 Task: Search round trip flight ticket for 5 adults, 1 child, 2 infants in seat and 1 infant on lap in business from Portland: Portland International Jetport to Laramie: Laramie Regional Airport on 5-3-2023 and return on 5-3-2023. Choice of flights is Frontier. Number of bags: 1 carry on bag. Price is upto 96000. Outbound departure time preference is 10:45. Return departure time preference is 16:00.
Action: Mouse moved to (248, 319)
Screenshot: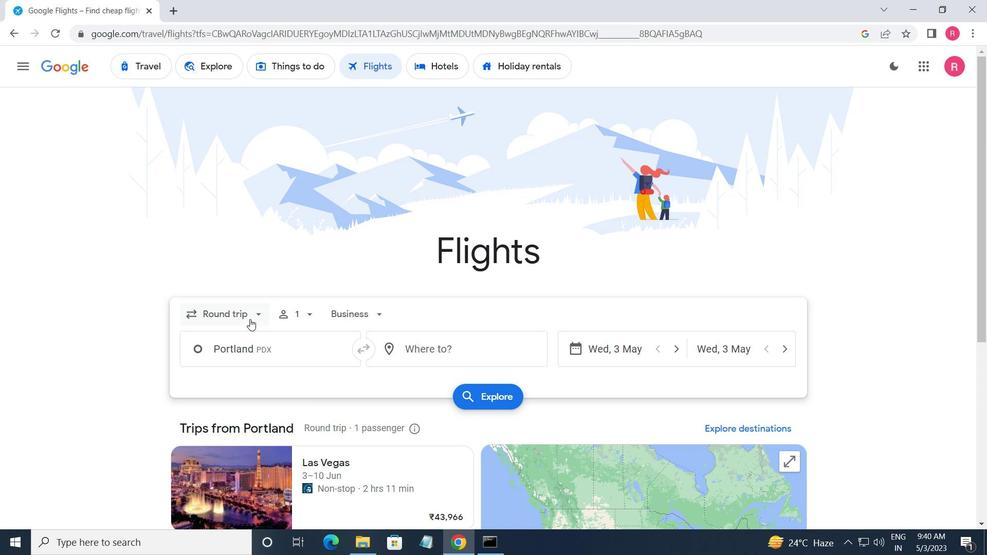 
Action: Mouse pressed left at (248, 319)
Screenshot: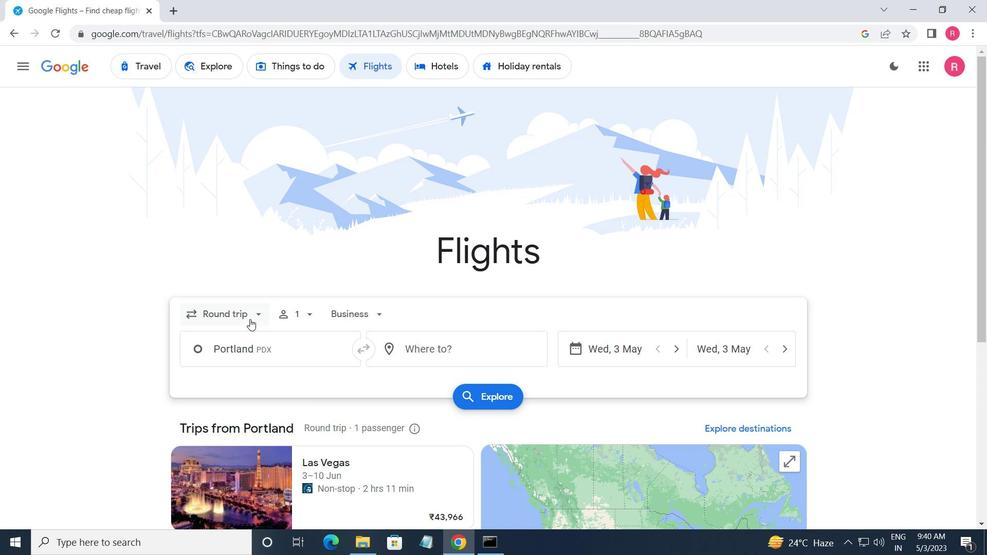 
Action: Mouse moved to (244, 345)
Screenshot: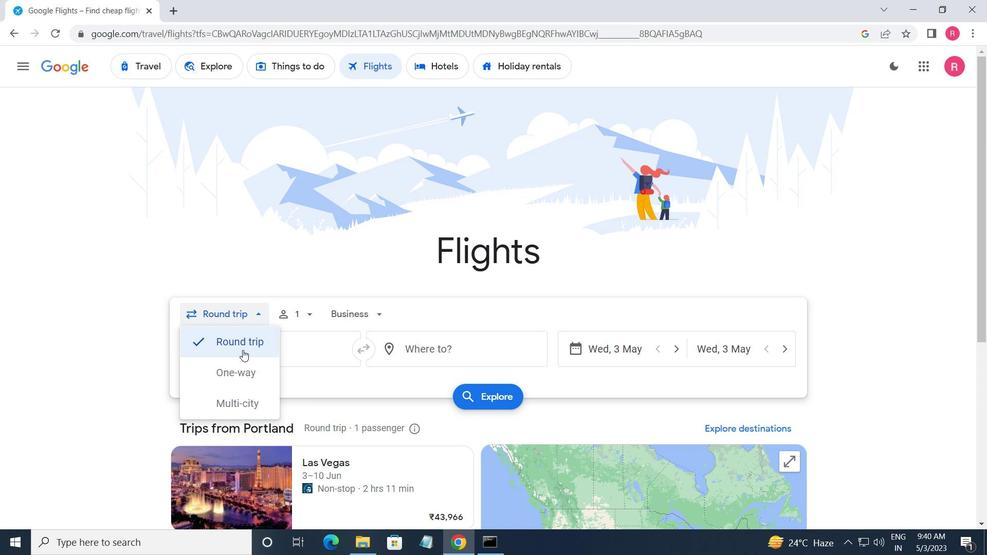 
Action: Mouse pressed left at (244, 345)
Screenshot: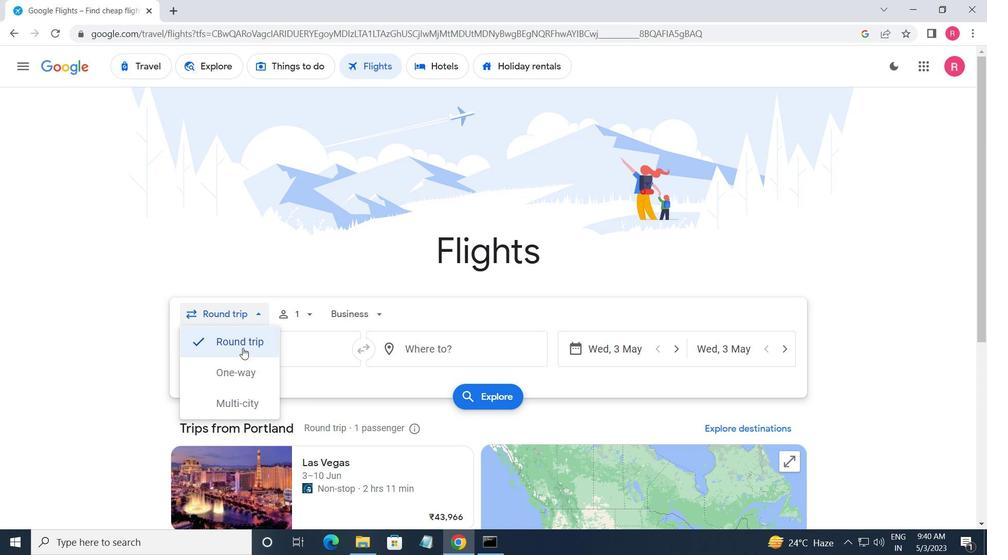 
Action: Mouse moved to (296, 310)
Screenshot: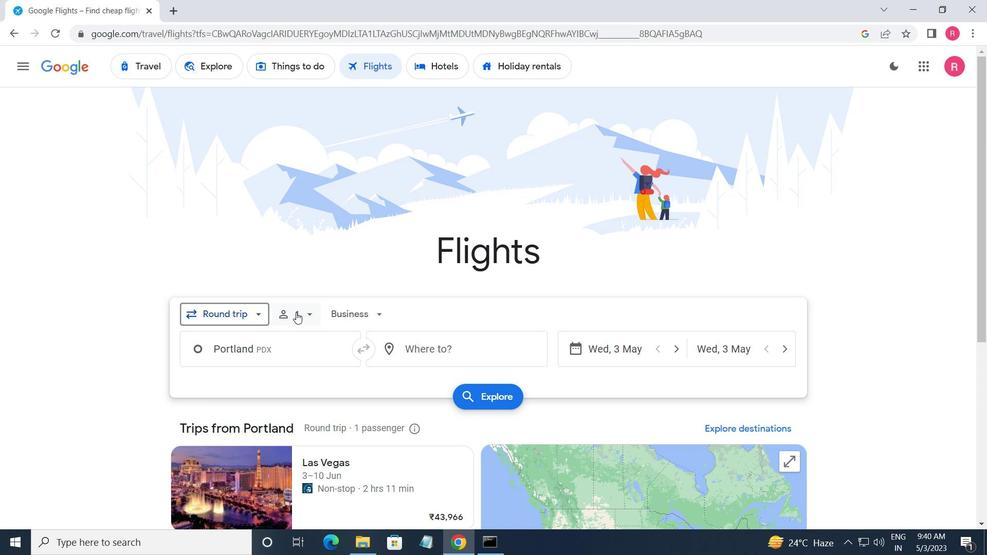 
Action: Mouse pressed left at (296, 310)
Screenshot: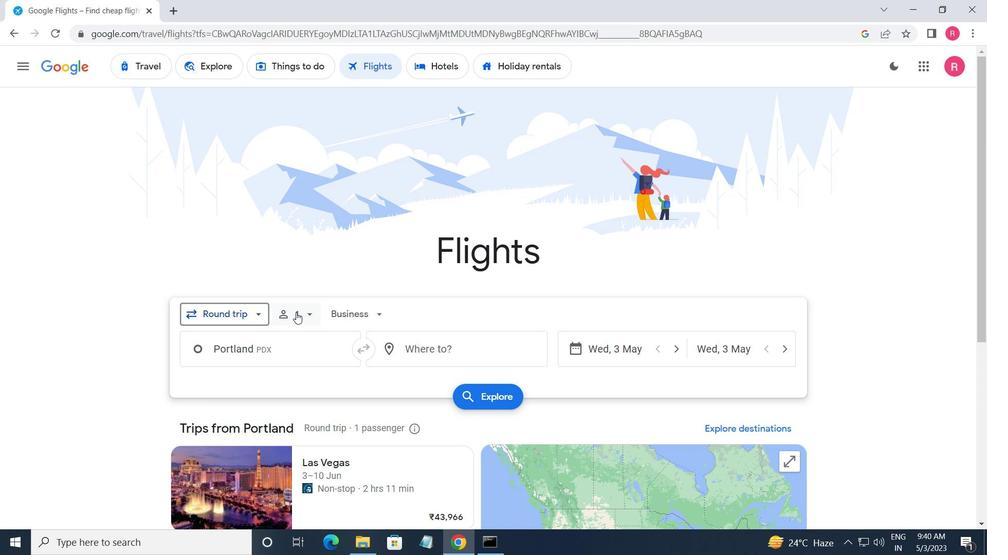 
Action: Mouse moved to (412, 354)
Screenshot: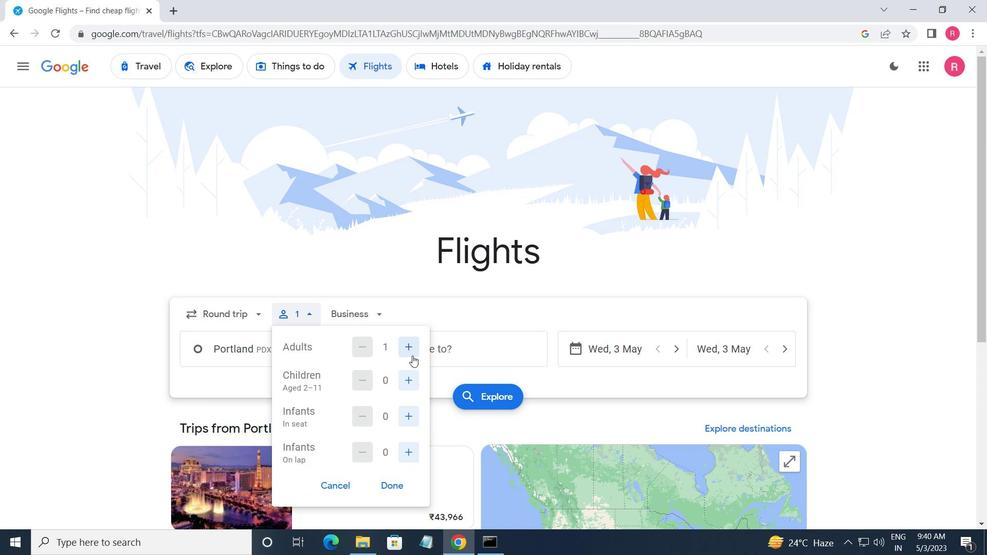 
Action: Mouse pressed left at (412, 354)
Screenshot: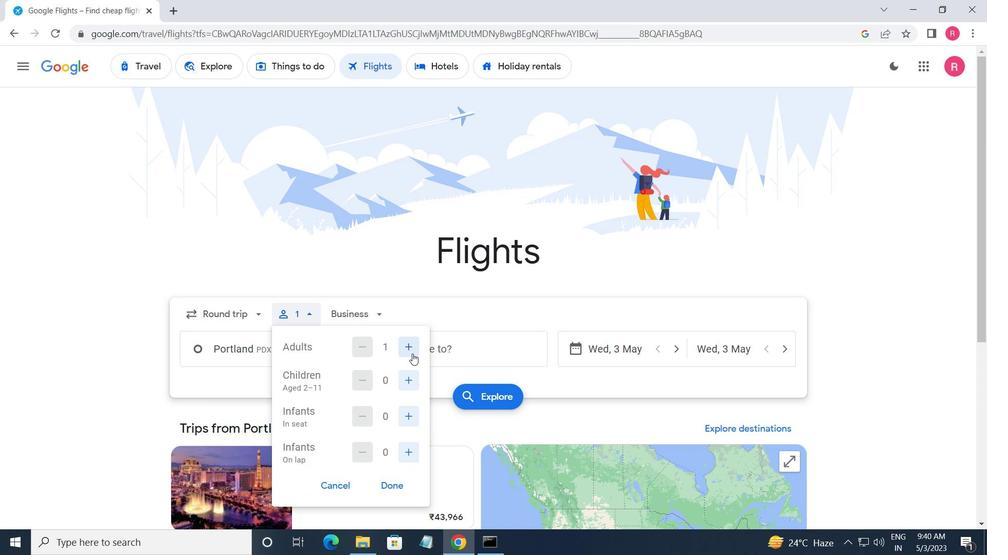 
Action: Mouse pressed left at (412, 354)
Screenshot: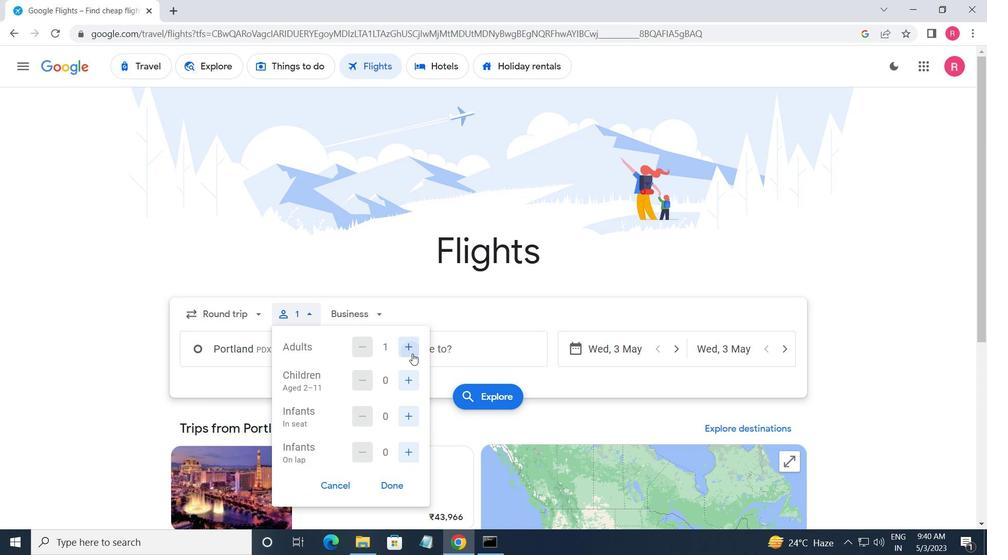
Action: Mouse pressed left at (412, 354)
Screenshot: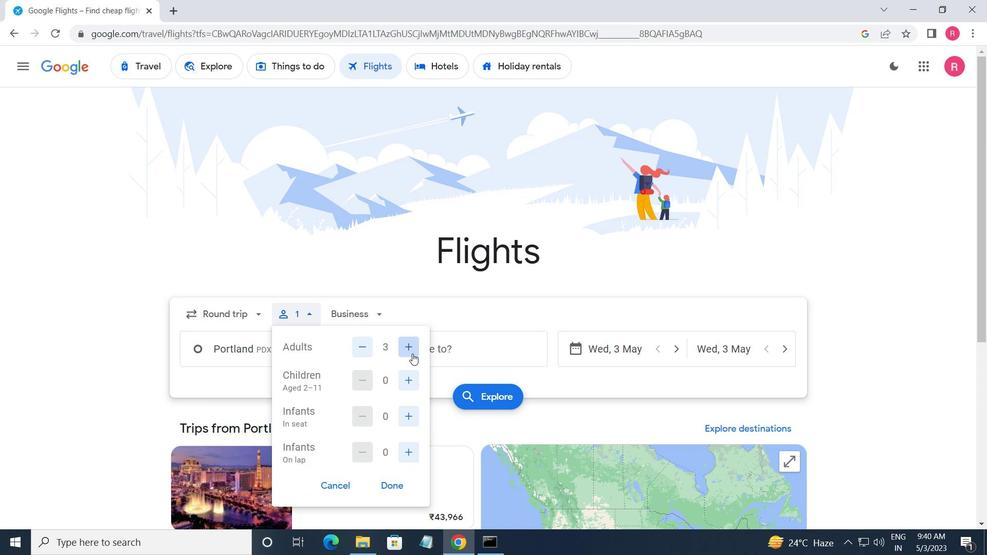 
Action: Mouse pressed left at (412, 354)
Screenshot: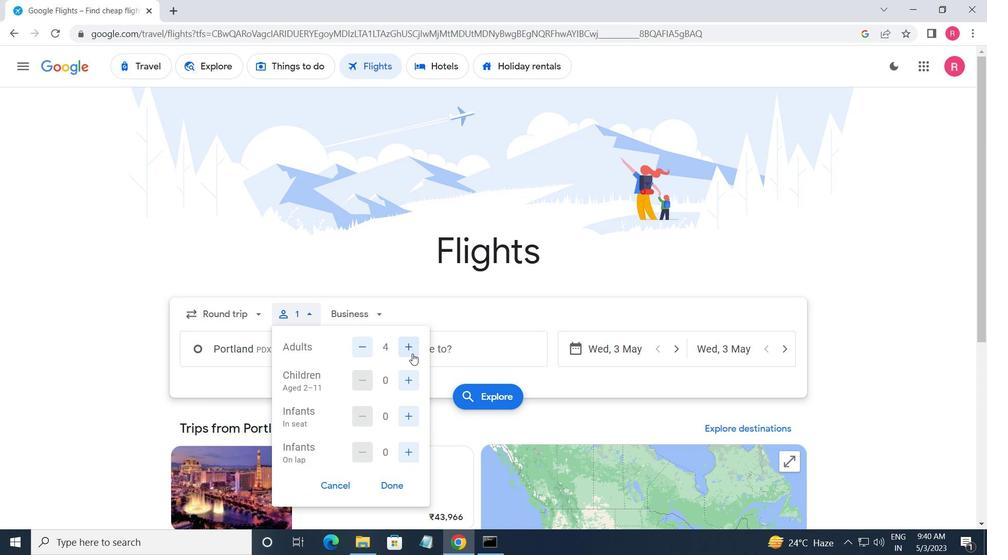 
Action: Mouse moved to (411, 388)
Screenshot: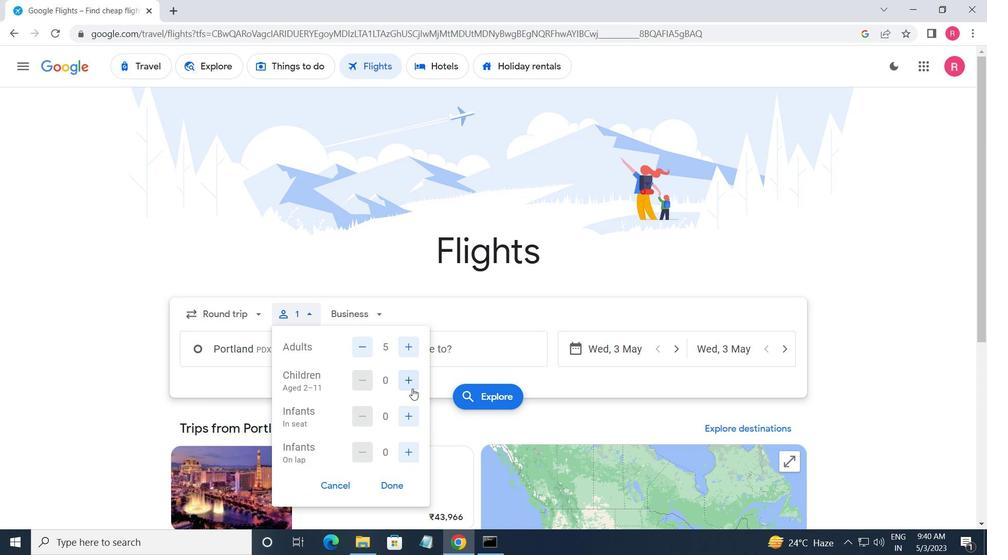 
Action: Mouse pressed left at (411, 388)
Screenshot: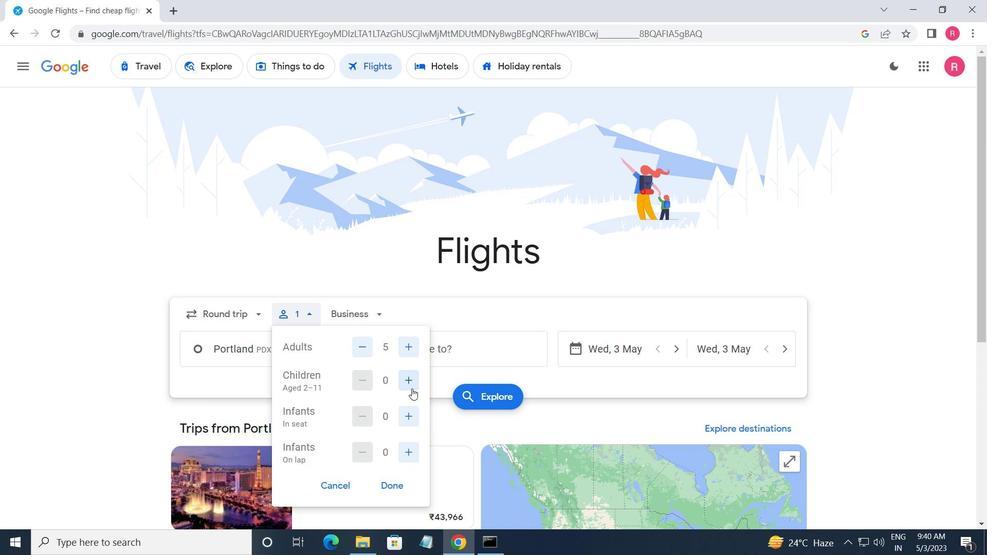 
Action: Mouse moved to (412, 415)
Screenshot: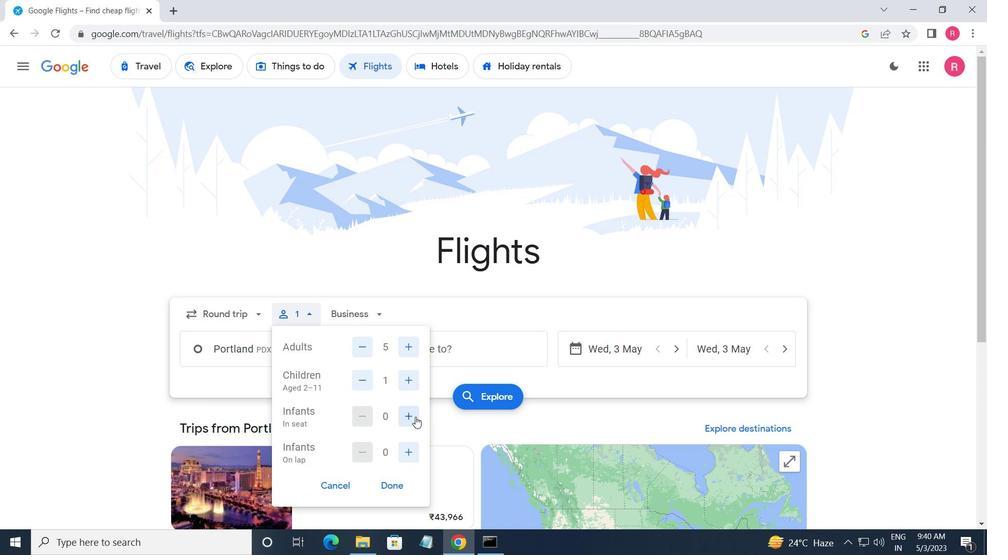 
Action: Mouse pressed left at (412, 415)
Screenshot: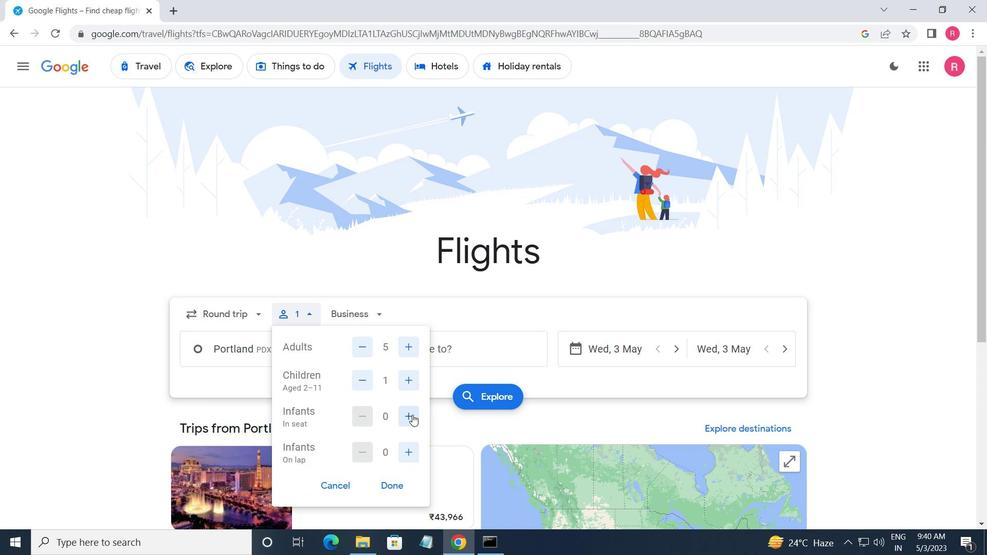 
Action: Mouse pressed left at (412, 415)
Screenshot: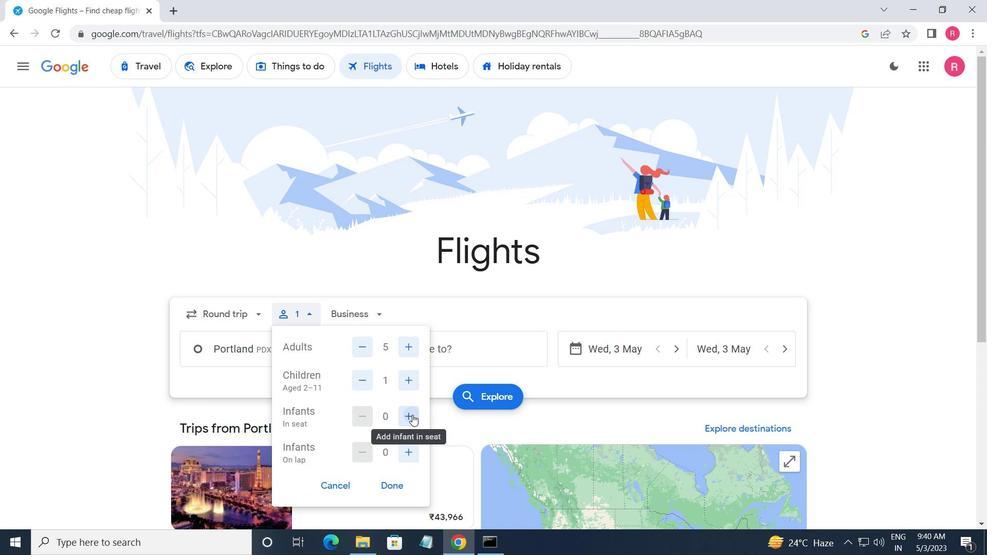 
Action: Mouse moved to (407, 454)
Screenshot: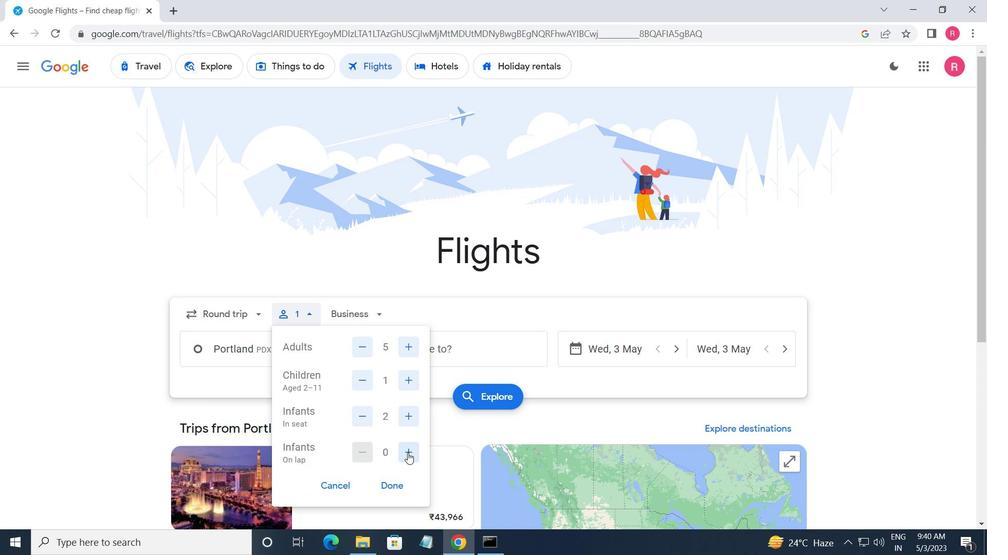 
Action: Mouse pressed left at (407, 454)
Screenshot: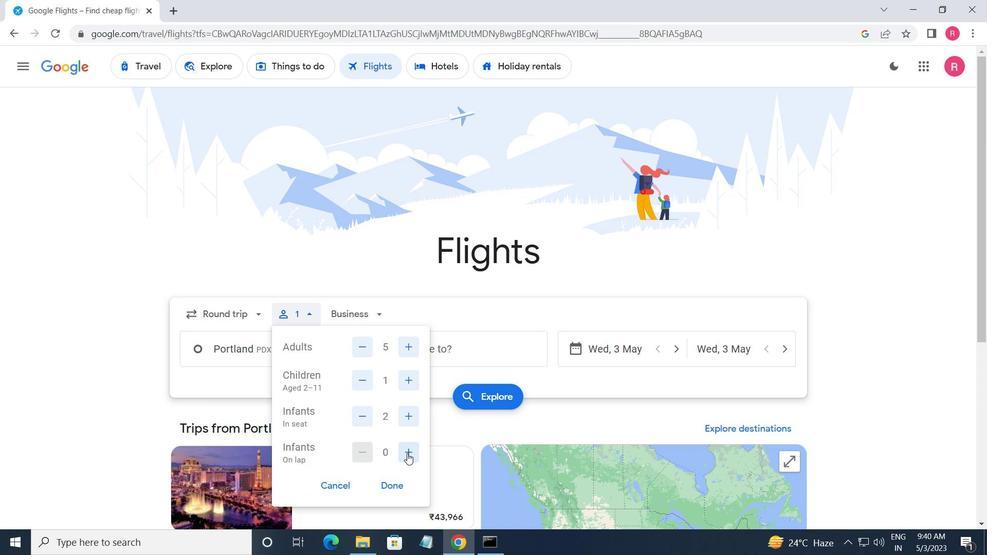 
Action: Mouse moved to (396, 489)
Screenshot: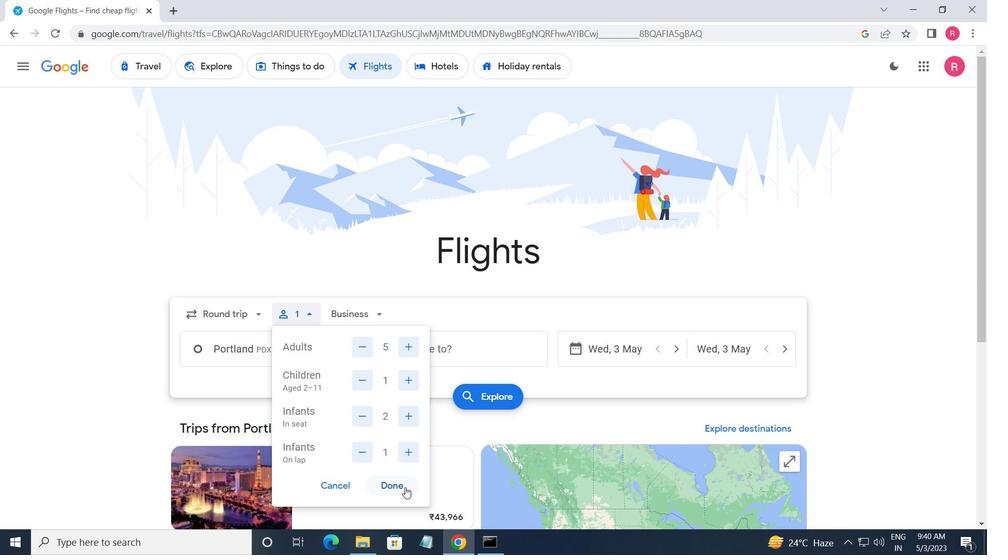 
Action: Mouse pressed left at (396, 489)
Screenshot: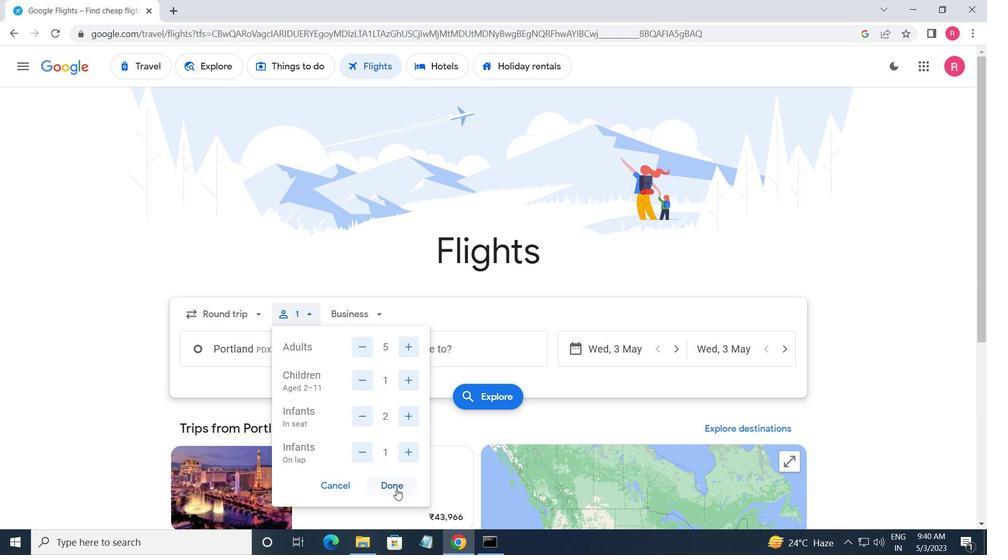
Action: Mouse moved to (351, 311)
Screenshot: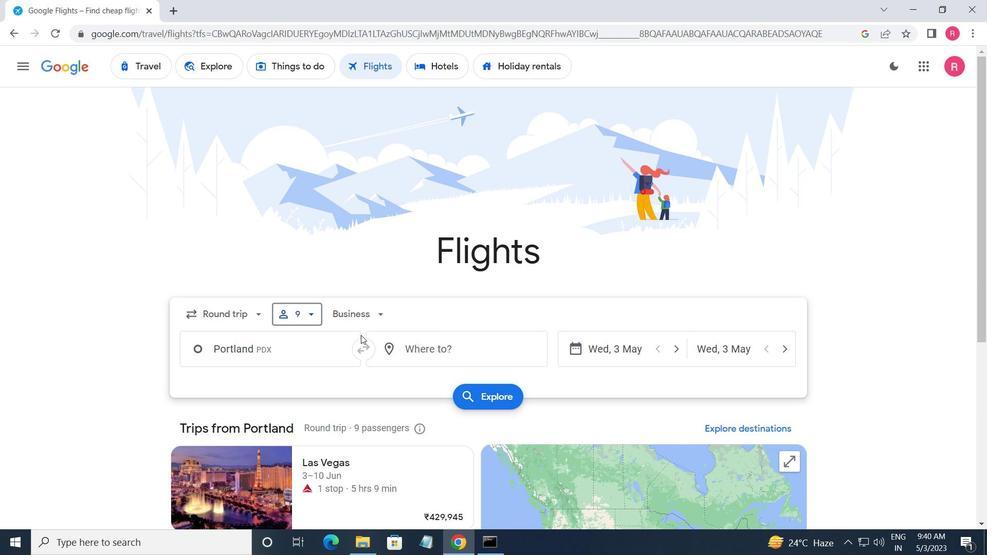 
Action: Mouse pressed left at (351, 311)
Screenshot: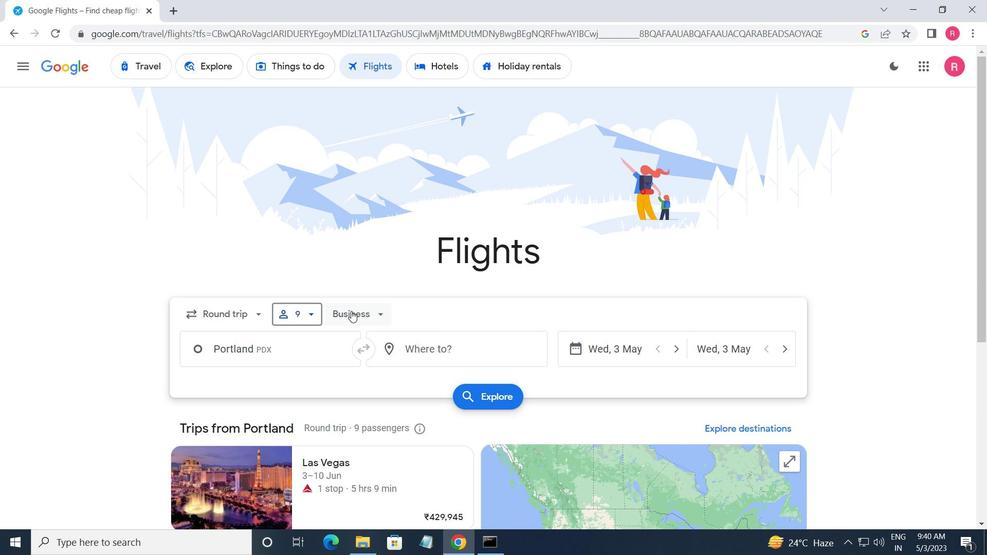 
Action: Mouse moved to (378, 402)
Screenshot: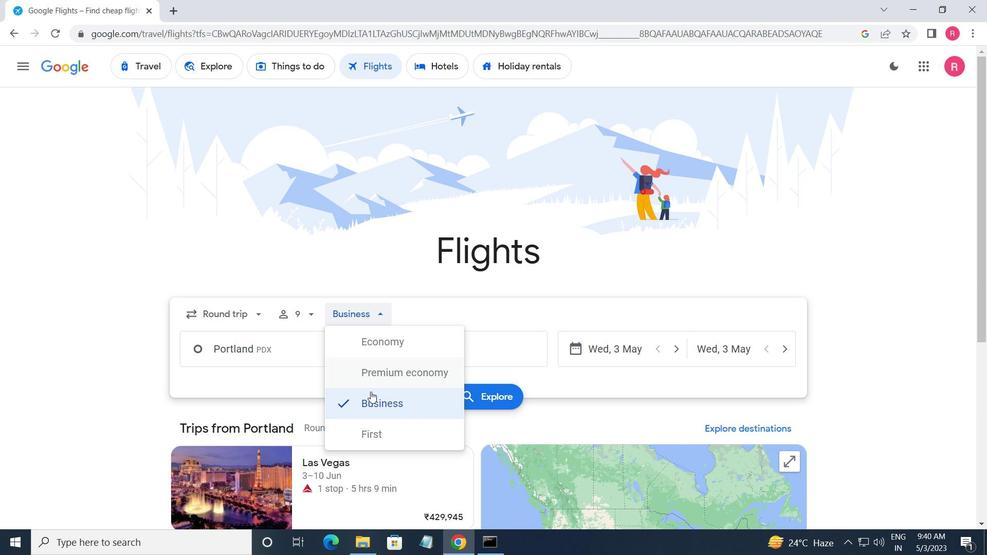 
Action: Mouse pressed left at (378, 402)
Screenshot: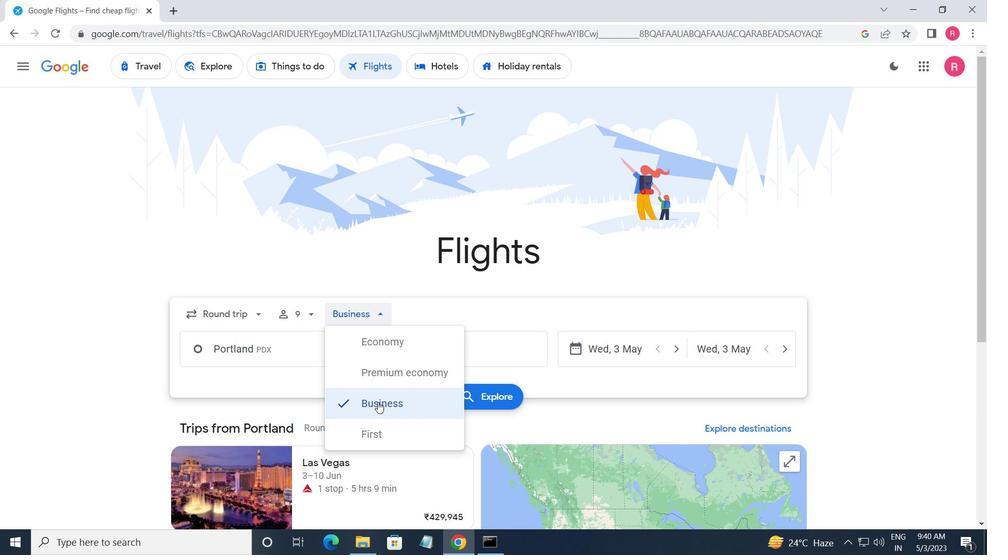 
Action: Mouse moved to (275, 341)
Screenshot: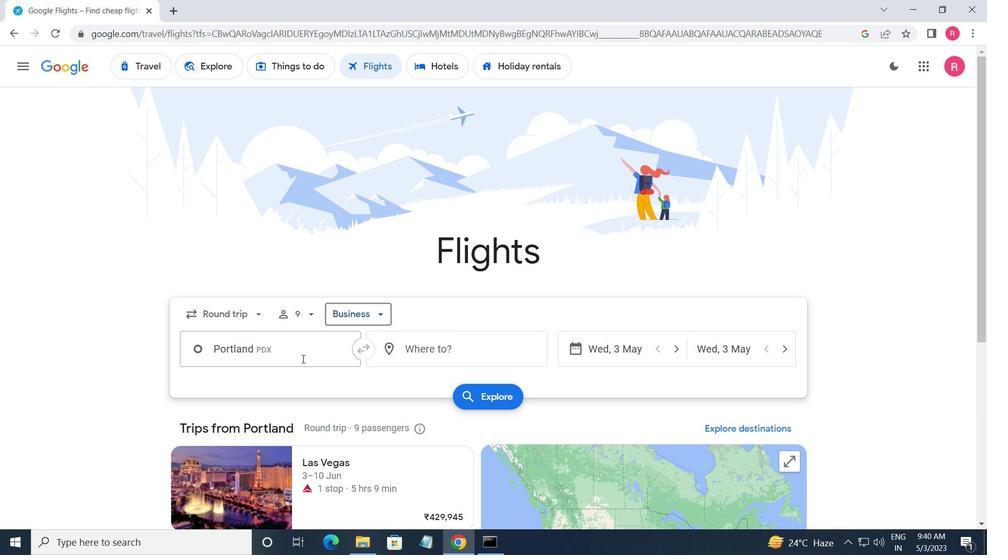 
Action: Mouse pressed left at (275, 341)
Screenshot: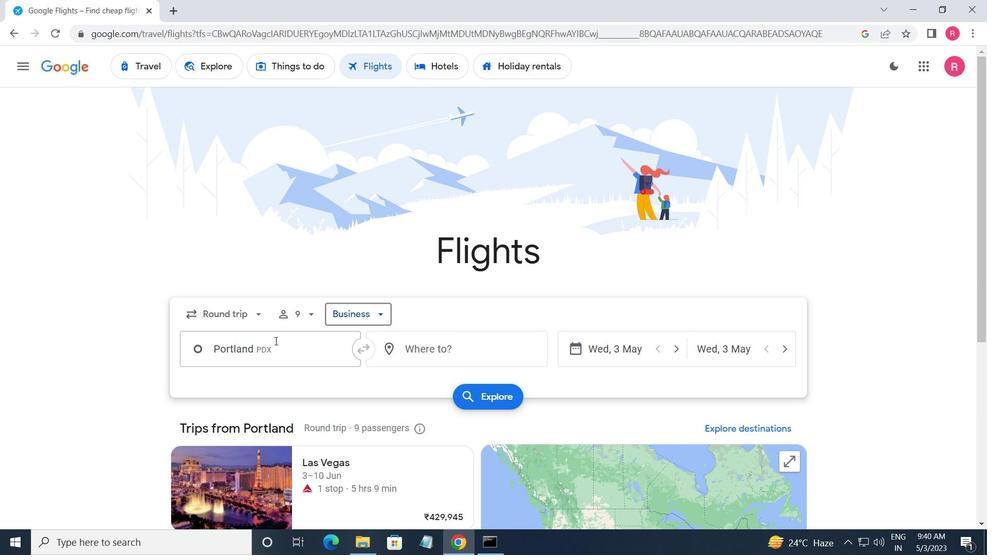 
Action: Mouse moved to (294, 427)
Screenshot: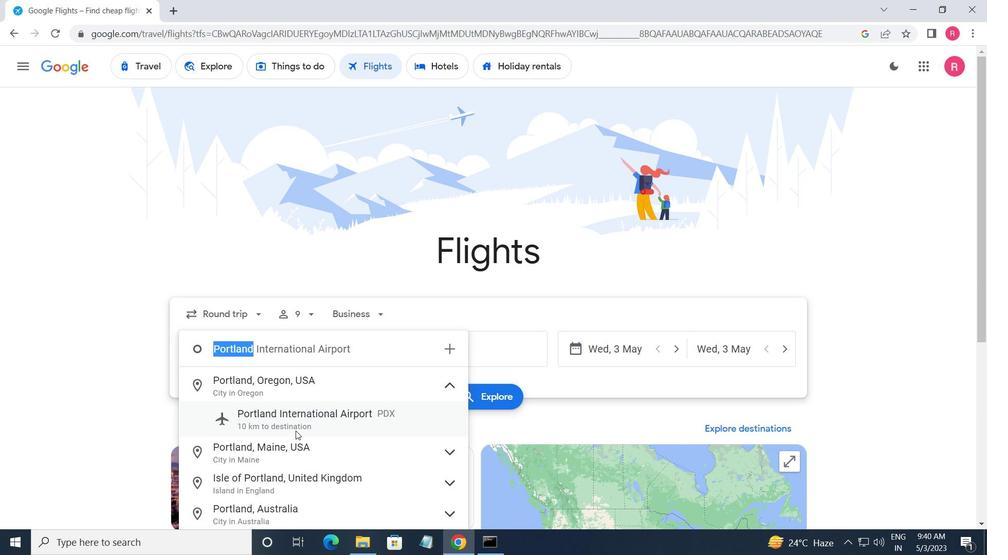 
Action: Mouse pressed left at (294, 427)
Screenshot: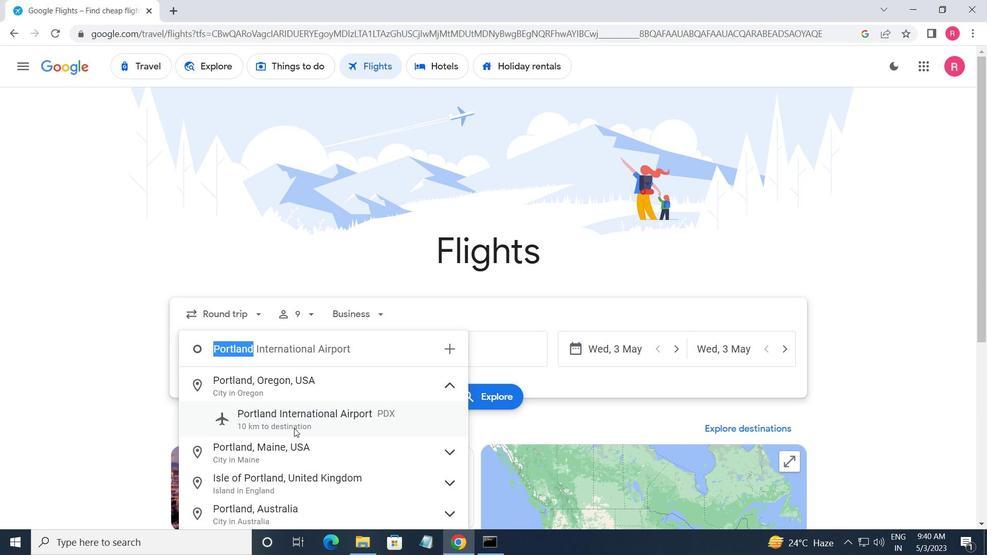
Action: Mouse moved to (413, 351)
Screenshot: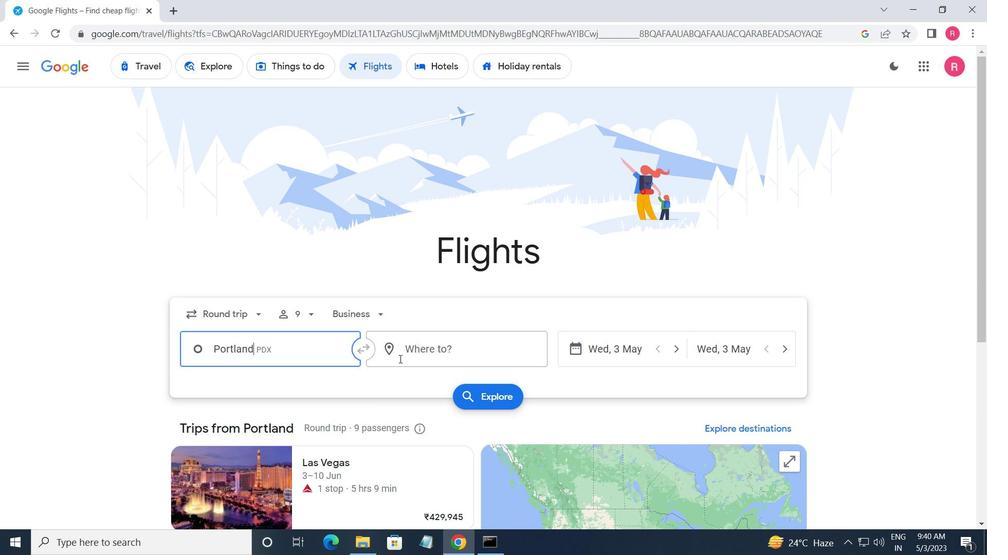 
Action: Mouse pressed left at (413, 351)
Screenshot: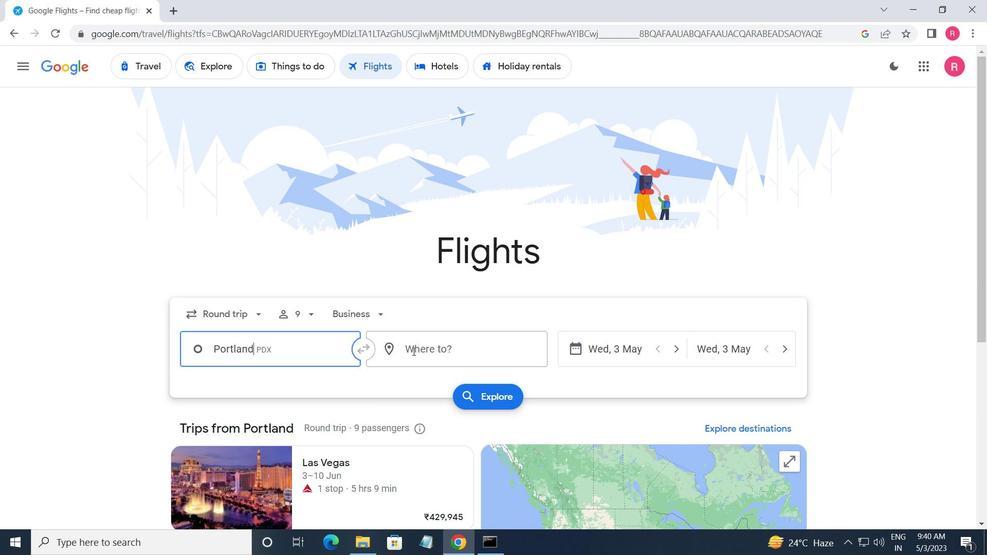 
Action: Mouse moved to (437, 419)
Screenshot: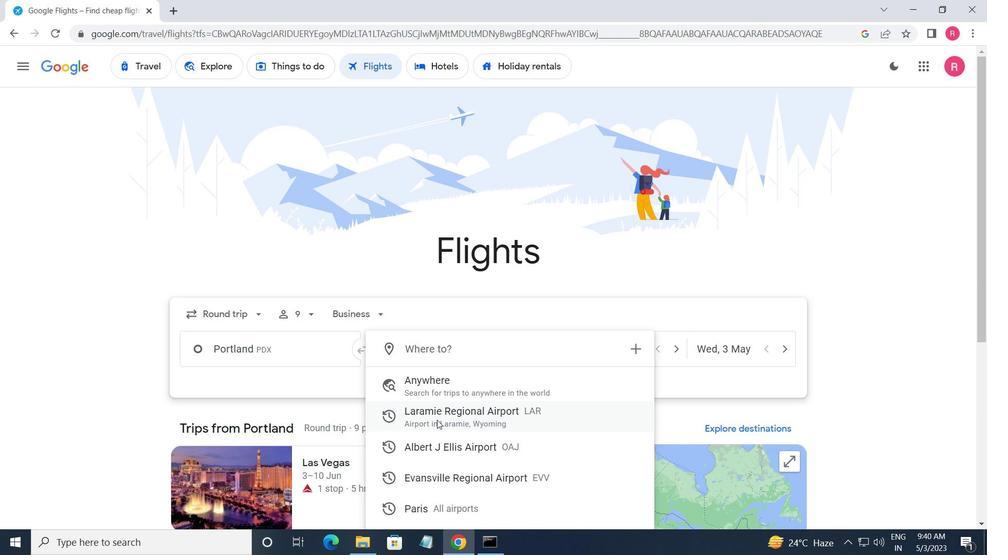 
Action: Mouse pressed left at (437, 419)
Screenshot: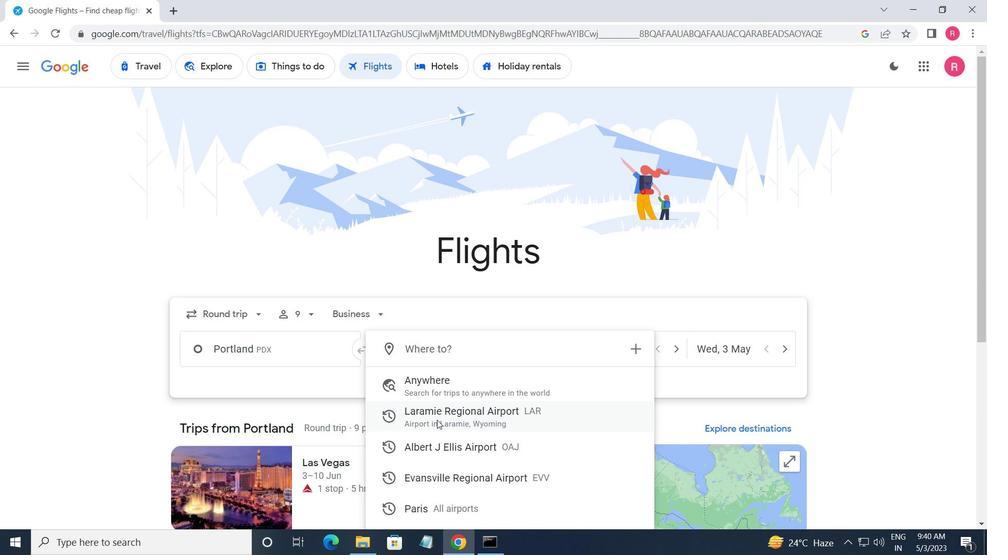 
Action: Mouse moved to (615, 349)
Screenshot: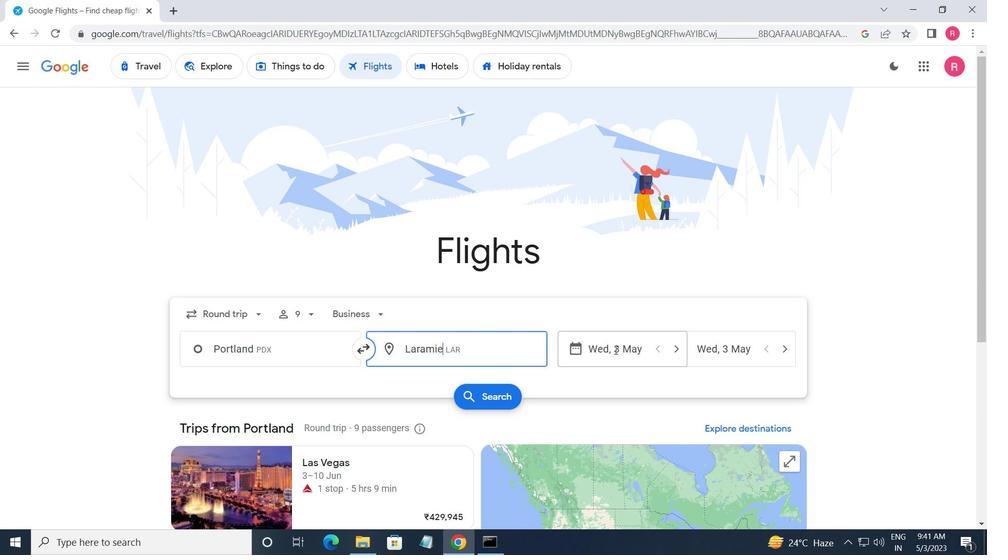 
Action: Mouse pressed left at (615, 349)
Screenshot: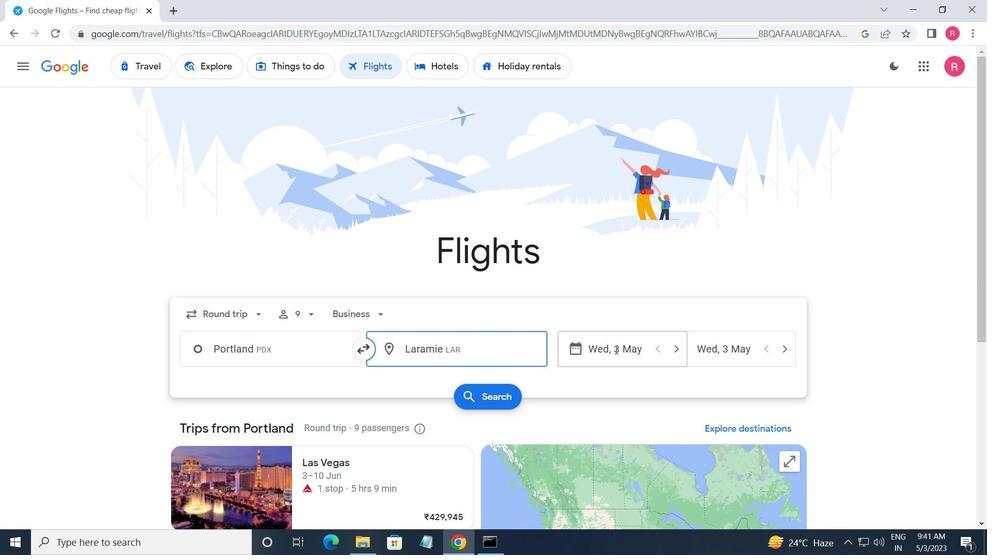 
Action: Mouse moved to (424, 297)
Screenshot: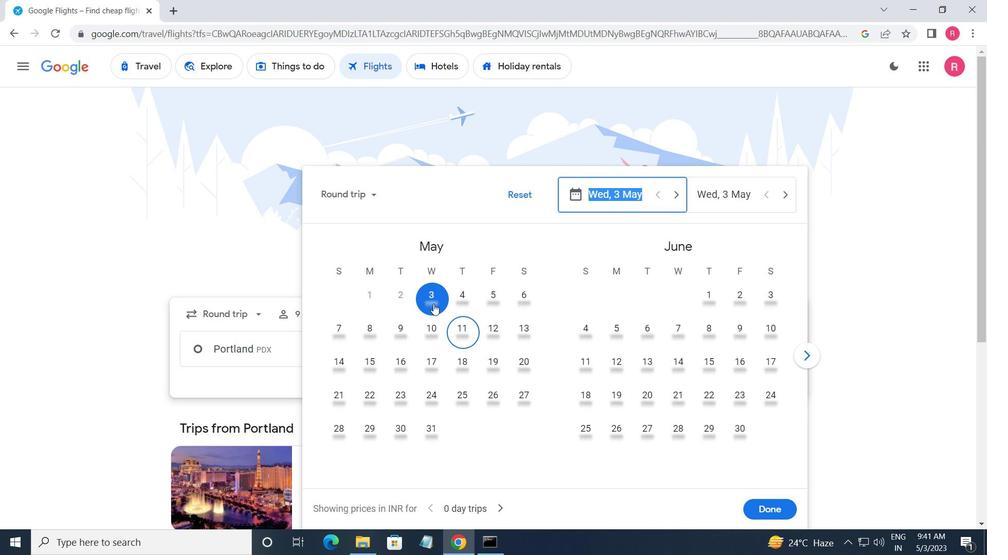 
Action: Mouse pressed left at (424, 297)
Screenshot: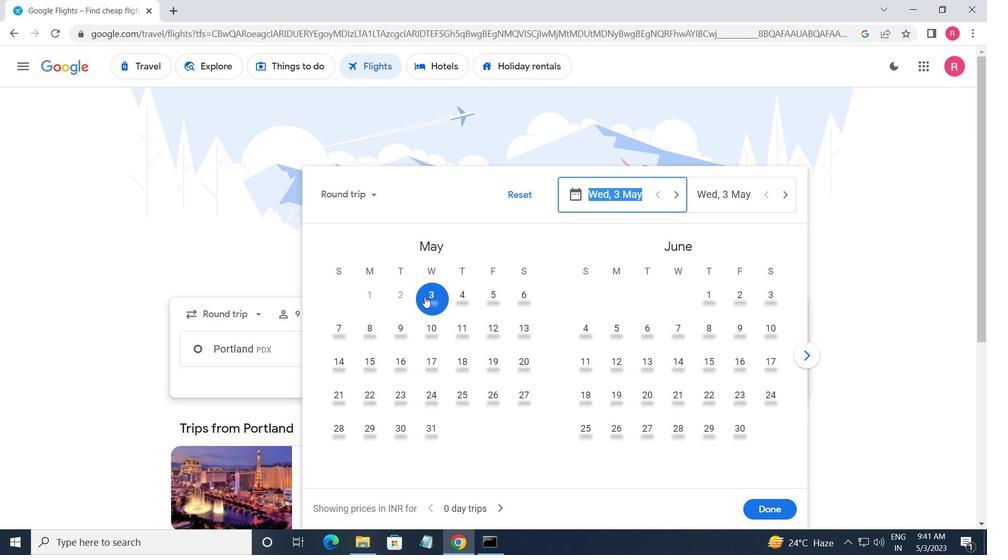 
Action: Mouse moved to (433, 296)
Screenshot: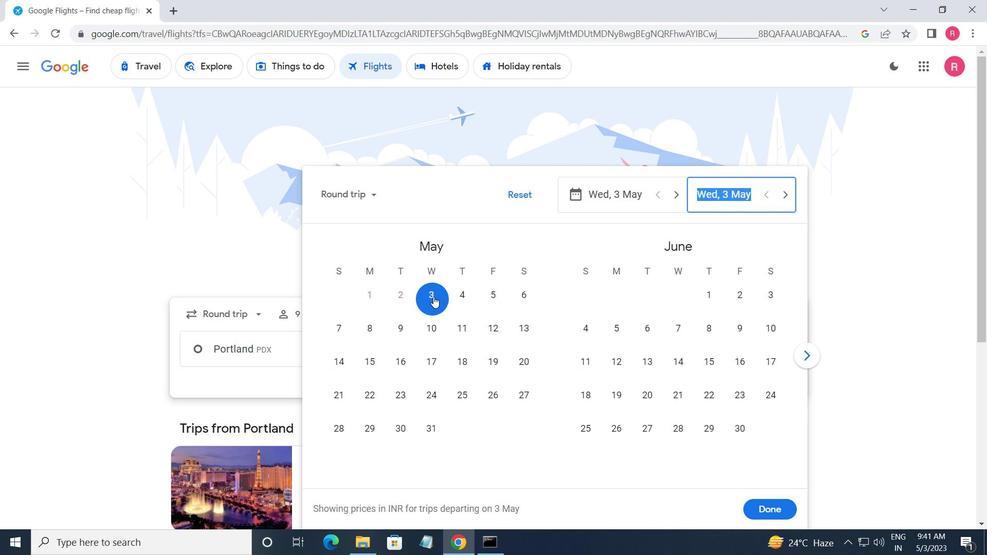 
Action: Mouse pressed left at (433, 296)
Screenshot: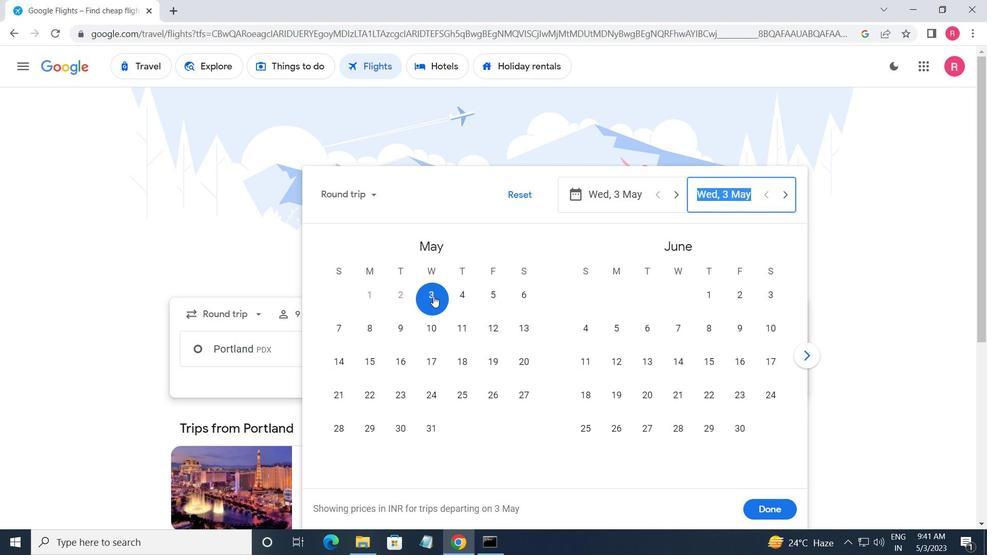
Action: Mouse moved to (769, 509)
Screenshot: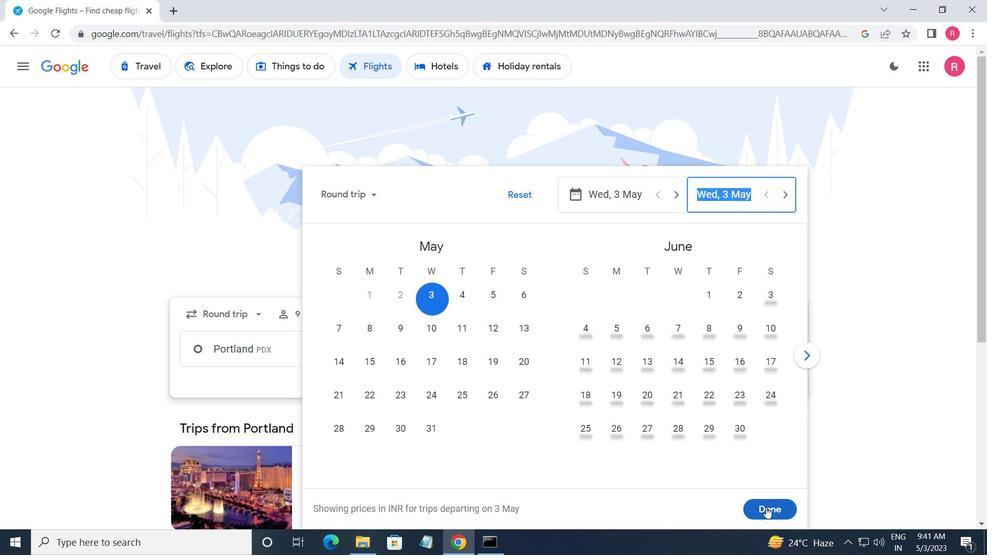
Action: Mouse pressed left at (769, 509)
Screenshot: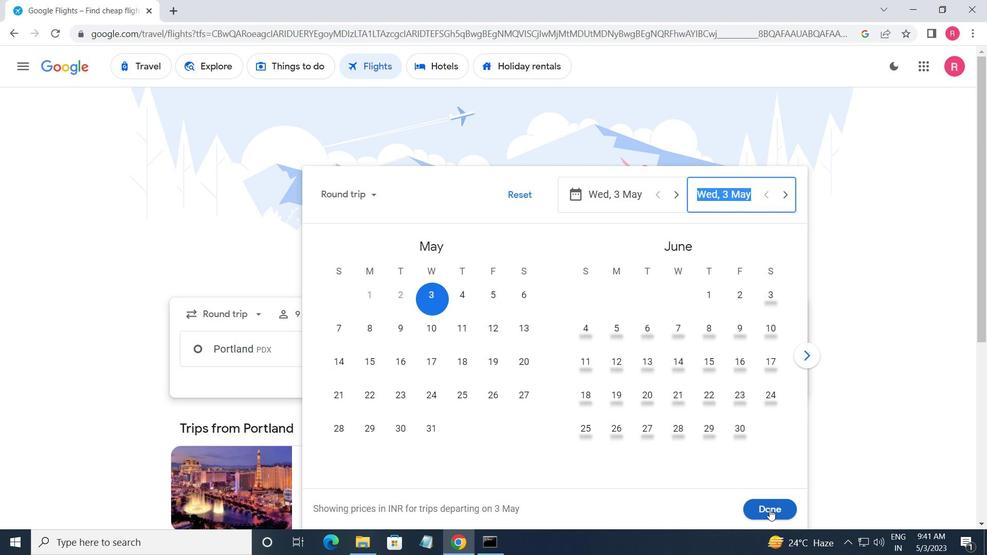 
Action: Mouse moved to (496, 403)
Screenshot: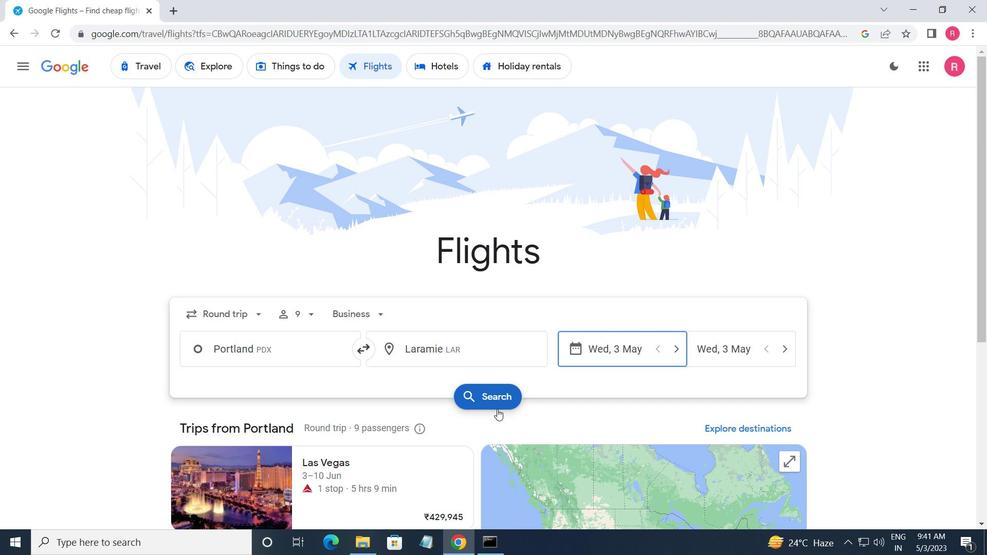 
Action: Mouse pressed left at (496, 403)
Screenshot: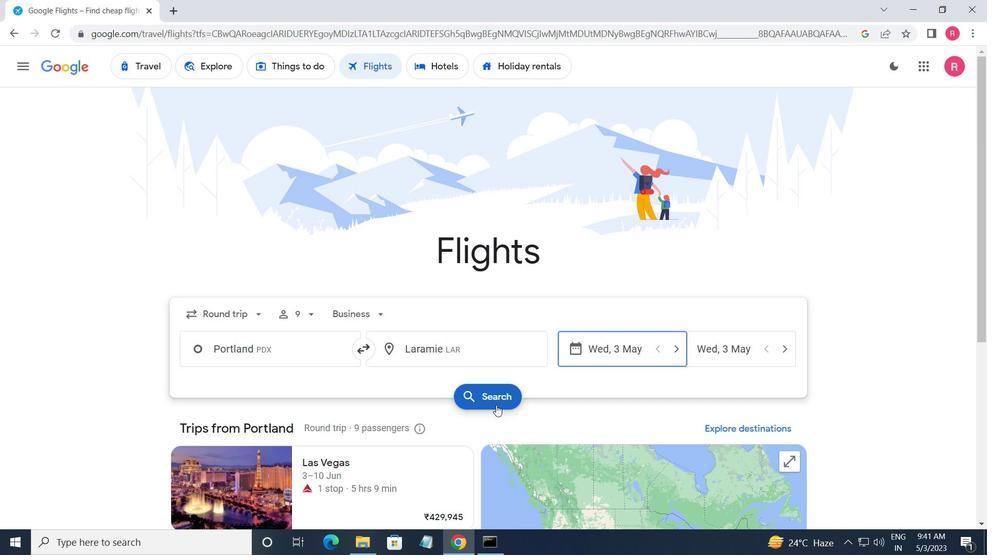 
Action: Mouse moved to (205, 186)
Screenshot: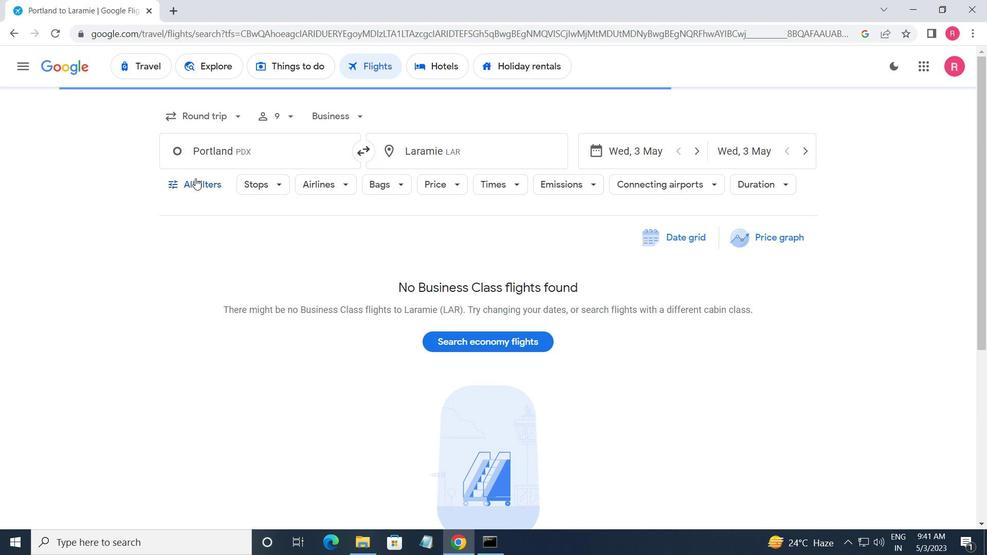 
Action: Mouse pressed left at (205, 186)
Screenshot: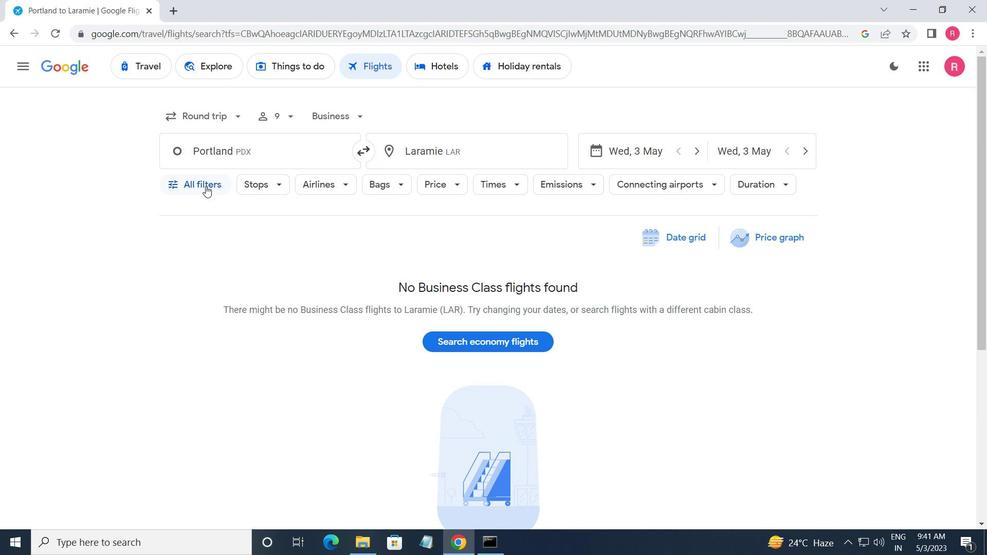 
Action: Mouse moved to (387, 256)
Screenshot: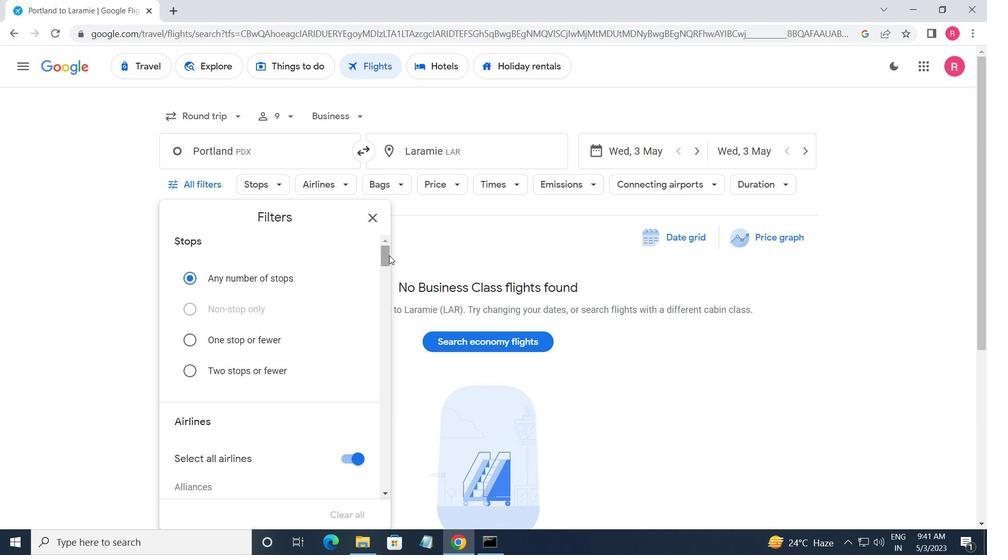 
Action: Mouse pressed left at (387, 256)
Screenshot: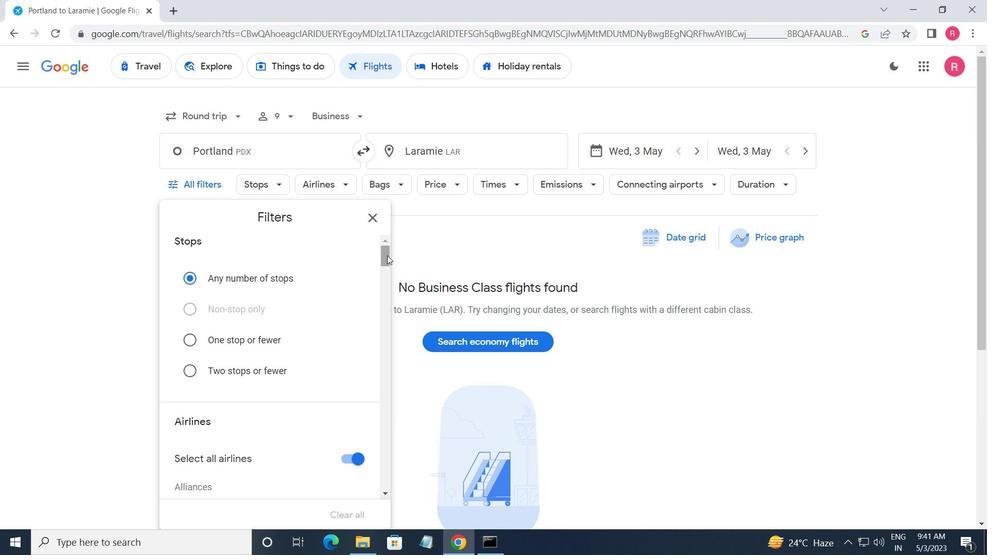 
Action: Mouse moved to (342, 268)
Screenshot: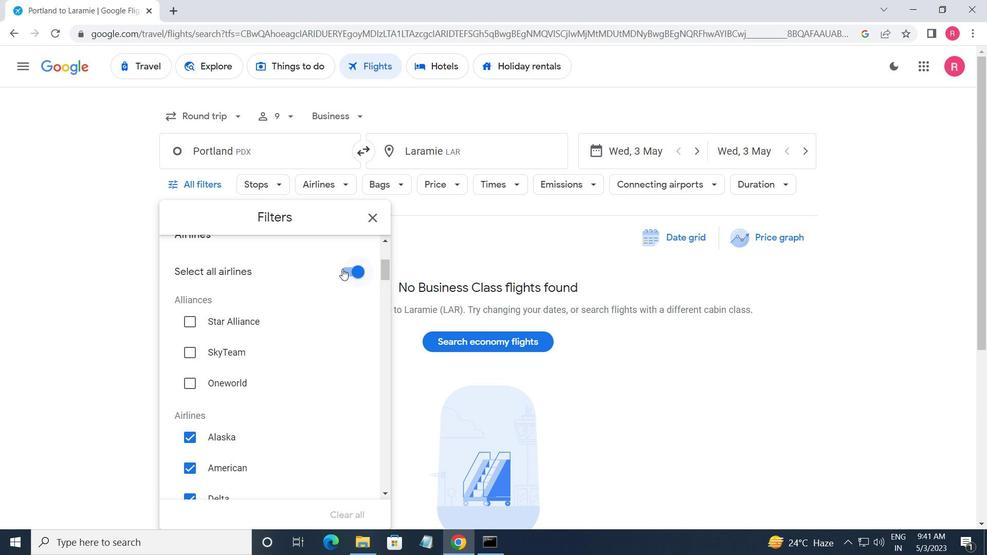 
Action: Mouse pressed left at (342, 268)
Screenshot: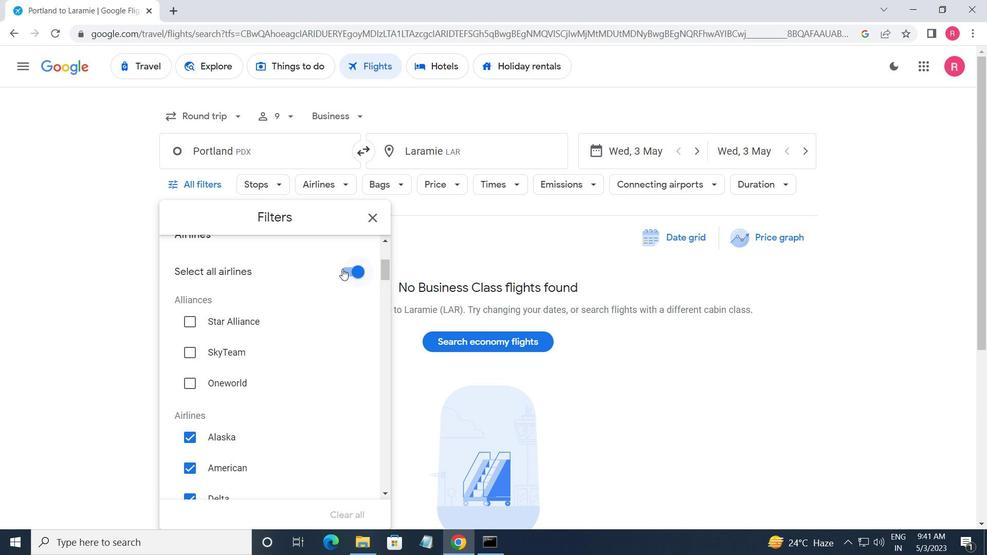 
Action: Mouse moved to (383, 267)
Screenshot: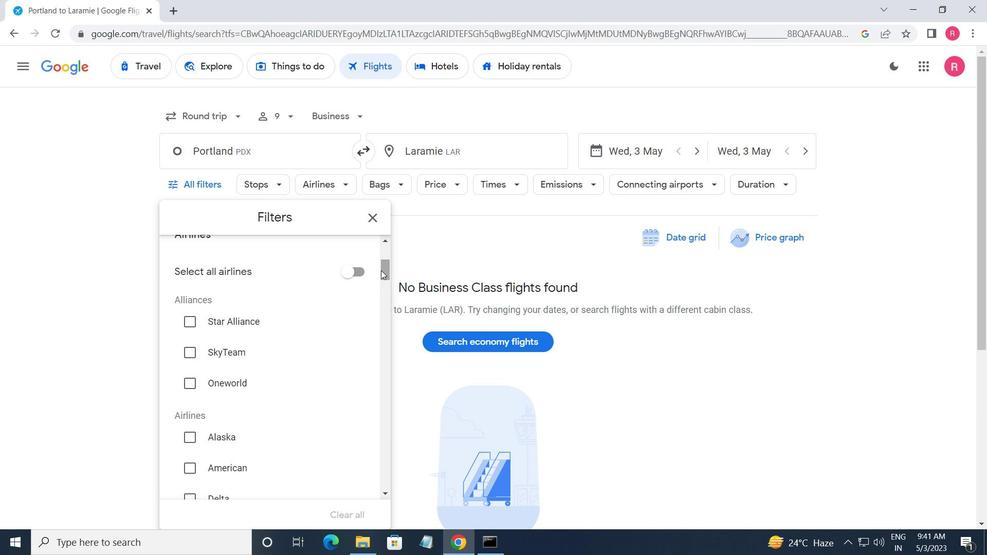 
Action: Mouse pressed left at (383, 267)
Screenshot: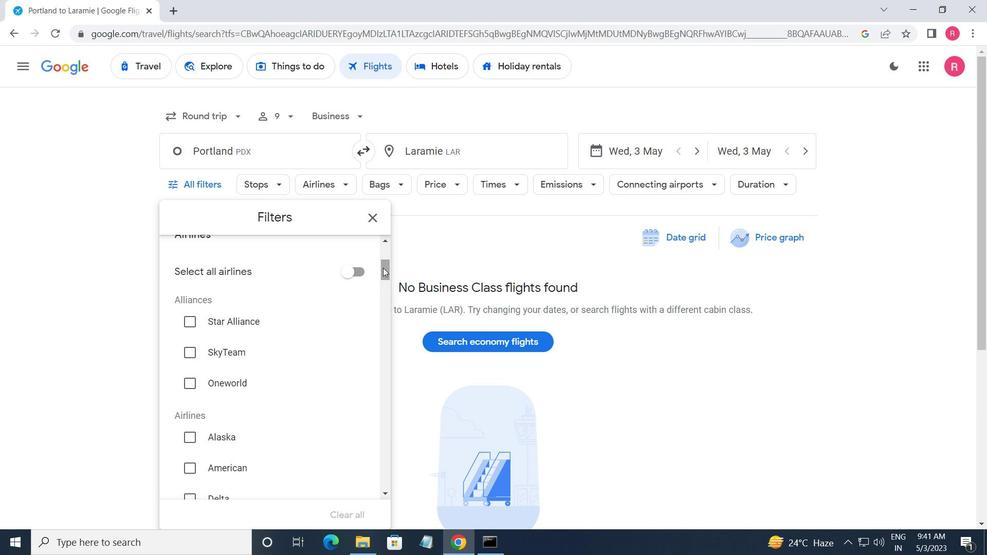 
Action: Mouse moved to (354, 262)
Screenshot: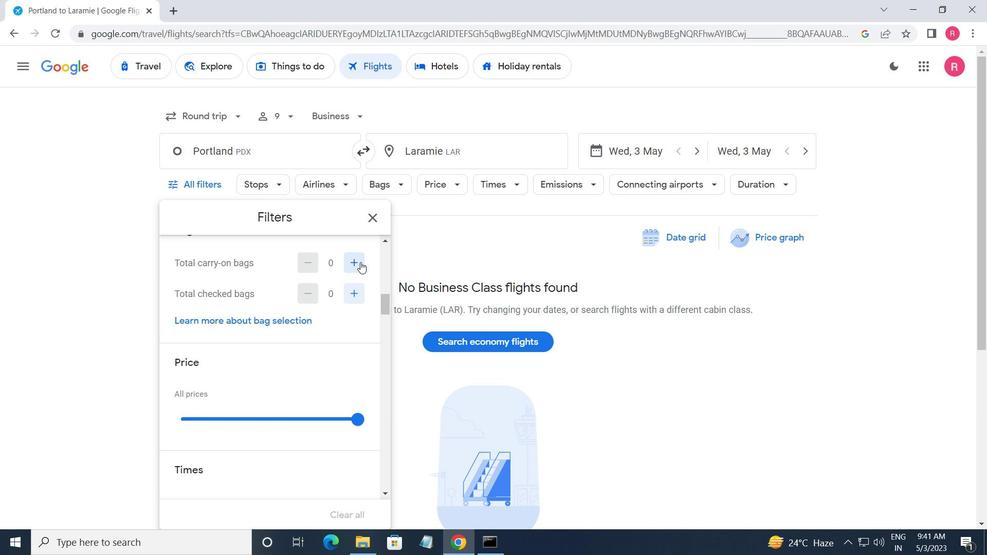 
Action: Mouse pressed left at (354, 262)
Screenshot: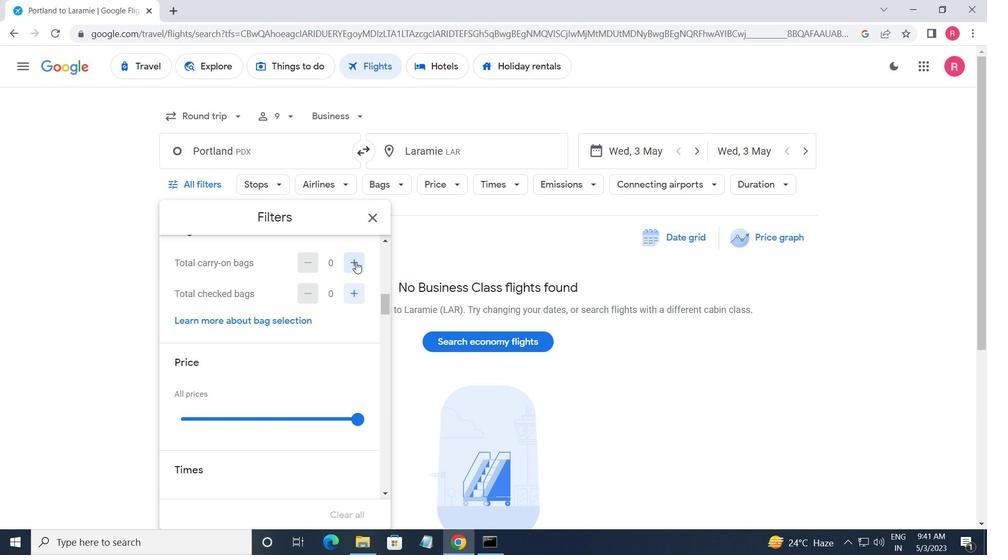 
Action: Mouse moved to (381, 305)
Screenshot: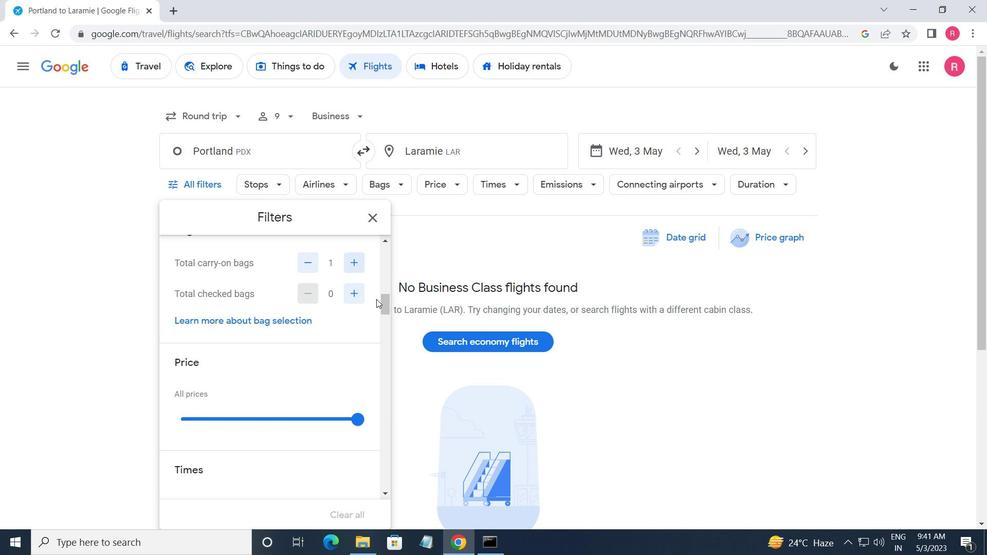 
Action: Mouse pressed left at (381, 305)
Screenshot: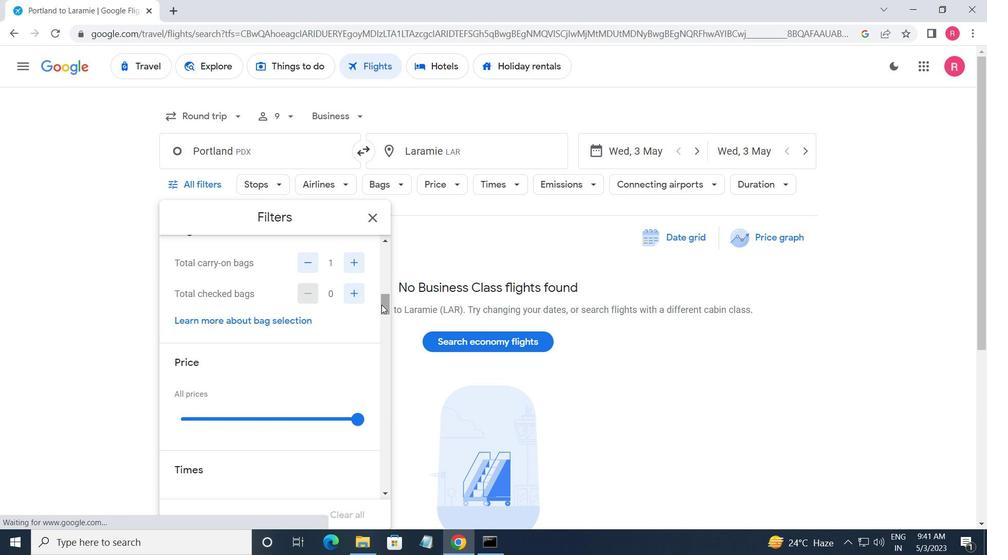 
Action: Mouse moved to (363, 369)
Screenshot: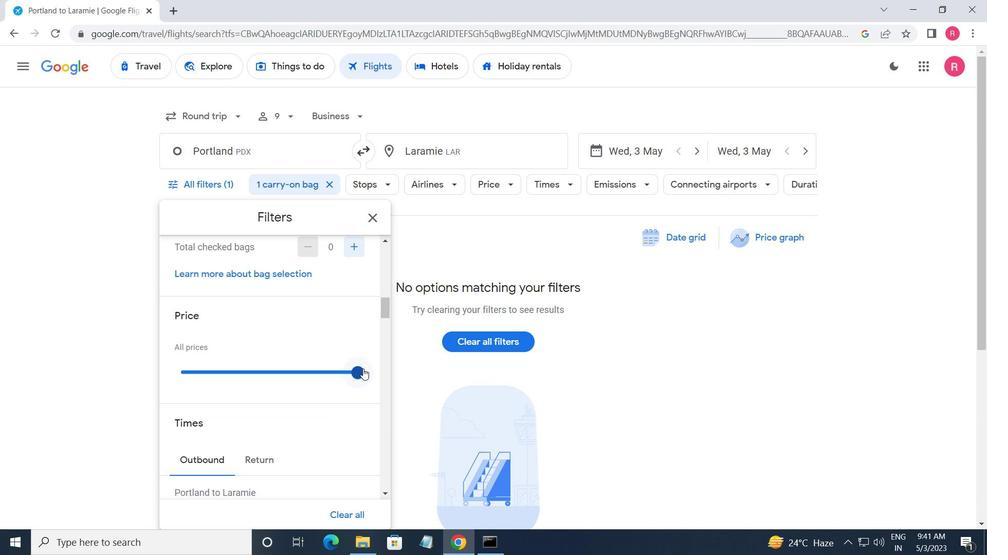 
Action: Mouse pressed left at (363, 369)
Screenshot: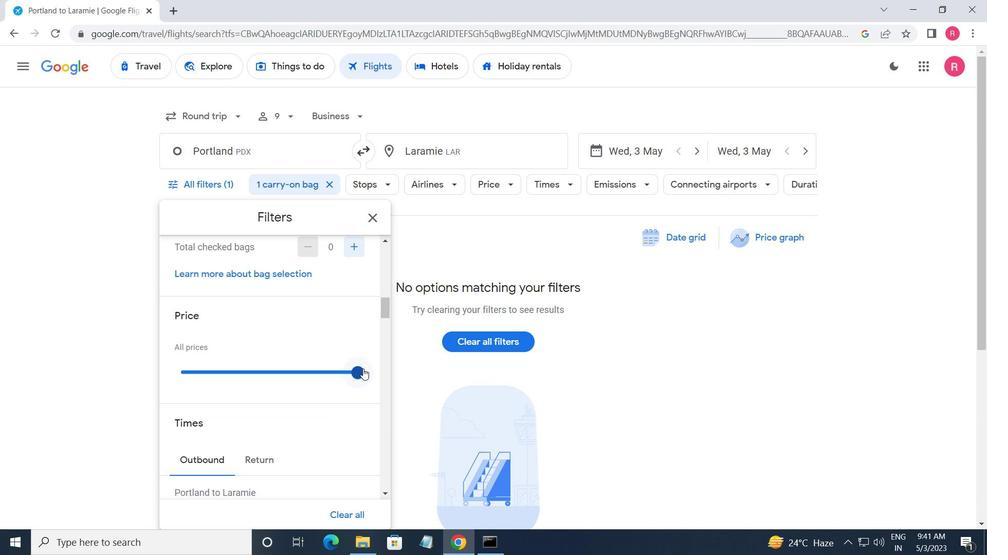 
Action: Mouse moved to (386, 310)
Screenshot: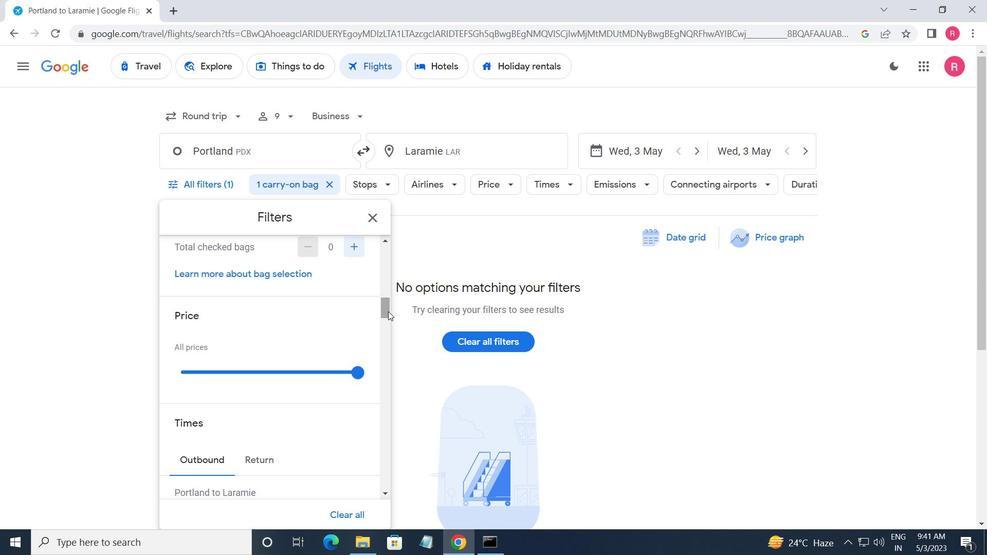 
Action: Mouse pressed left at (386, 310)
Screenshot: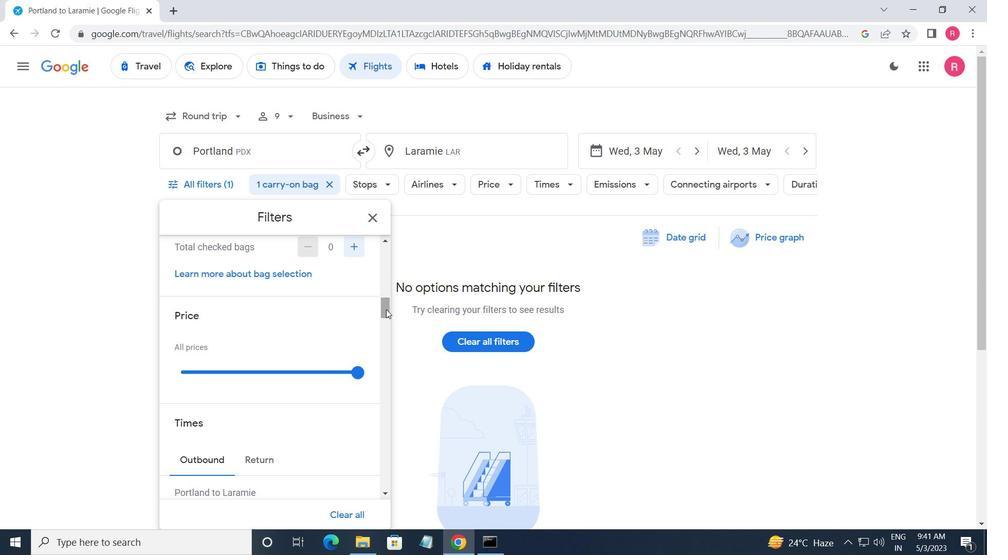 
Action: Mouse moved to (179, 363)
Screenshot: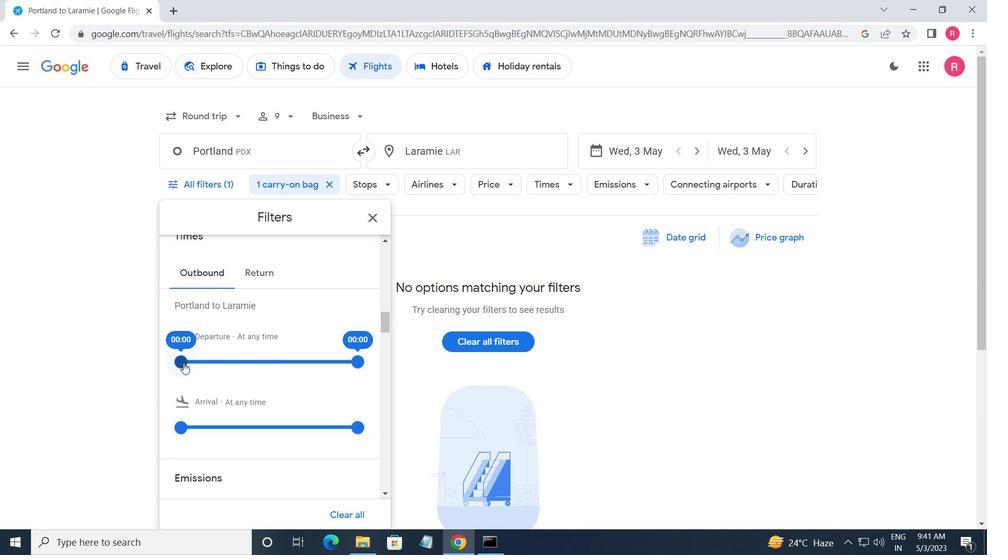 
Action: Mouse pressed left at (179, 363)
Screenshot: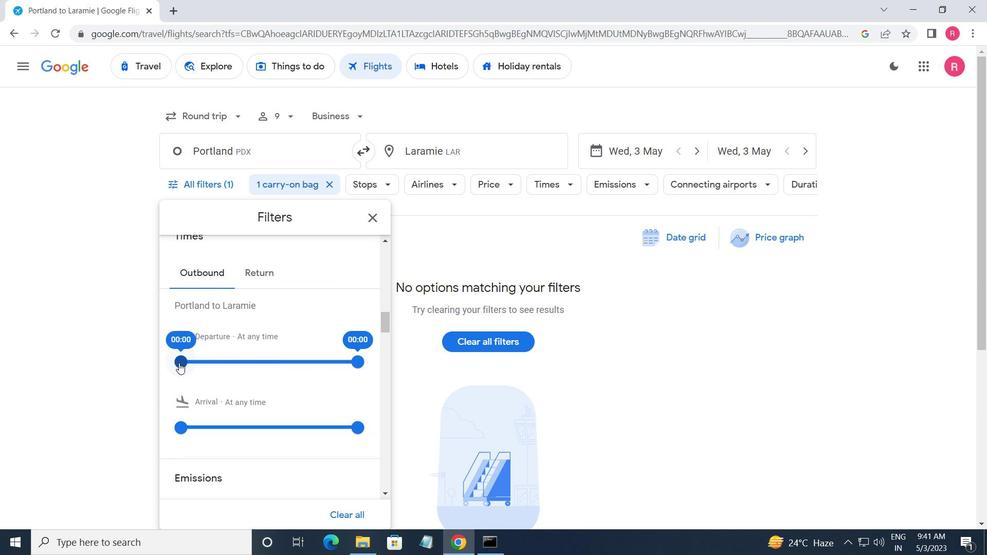 
Action: Mouse moved to (357, 362)
Screenshot: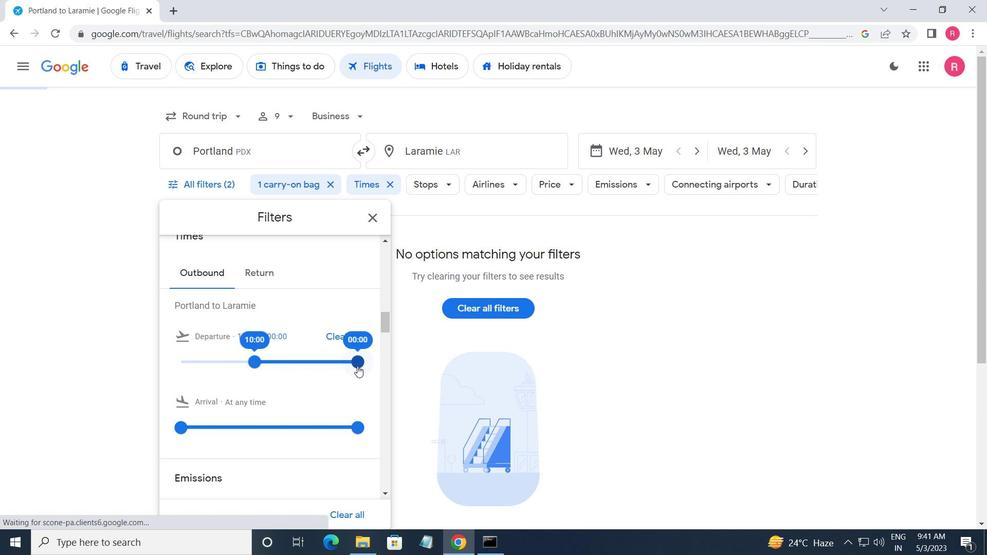 
Action: Mouse pressed left at (357, 362)
Screenshot: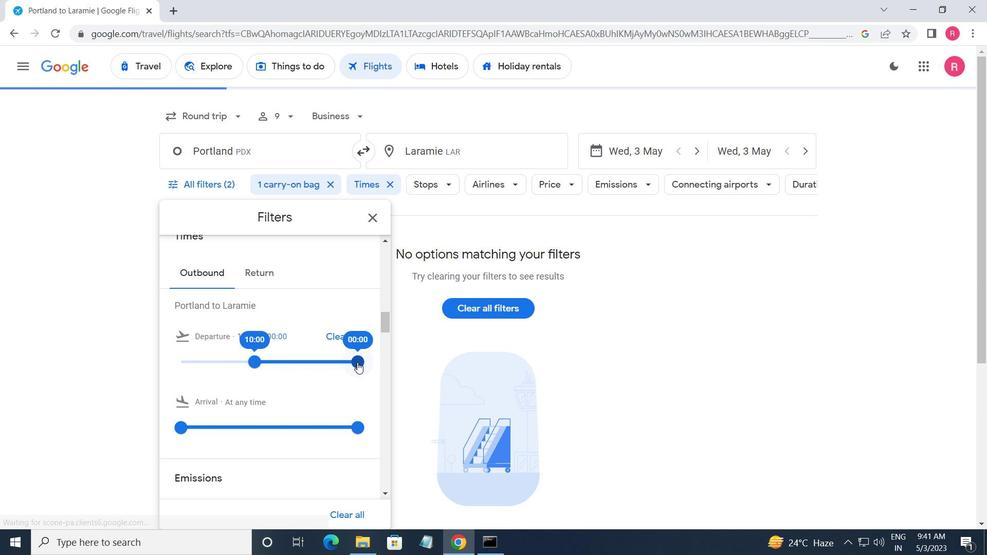 
Action: Mouse moved to (274, 276)
Screenshot: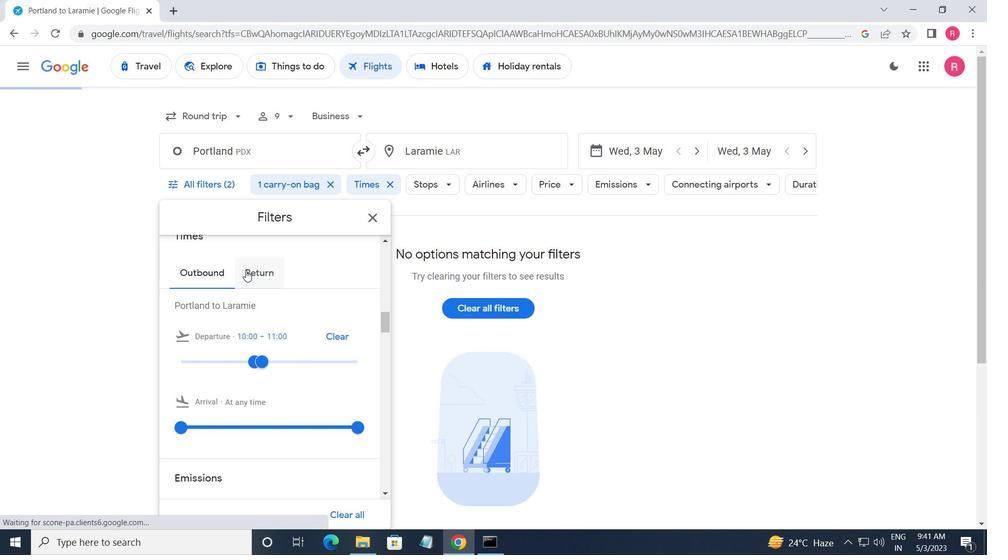 
Action: Mouse pressed left at (274, 276)
Screenshot: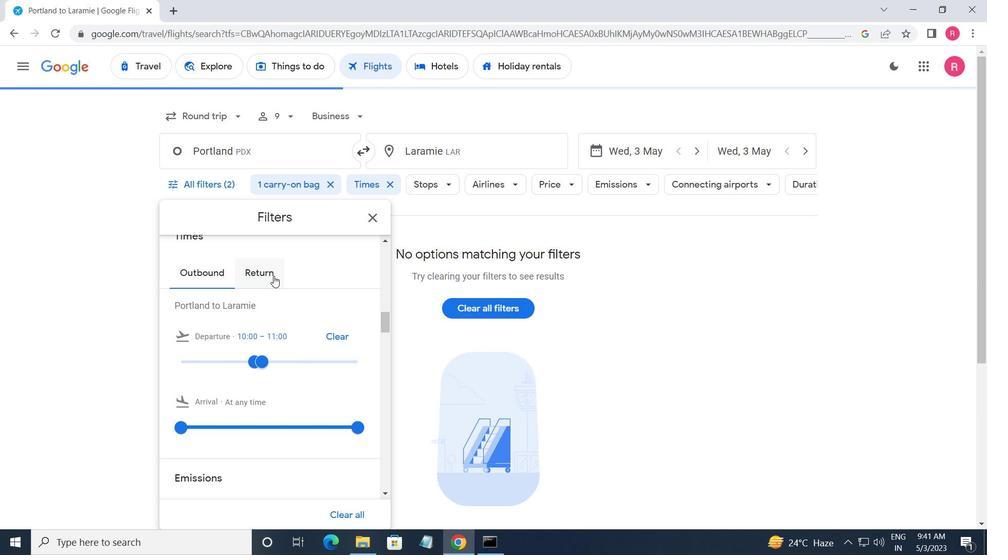 
Action: Mouse moved to (183, 362)
Screenshot: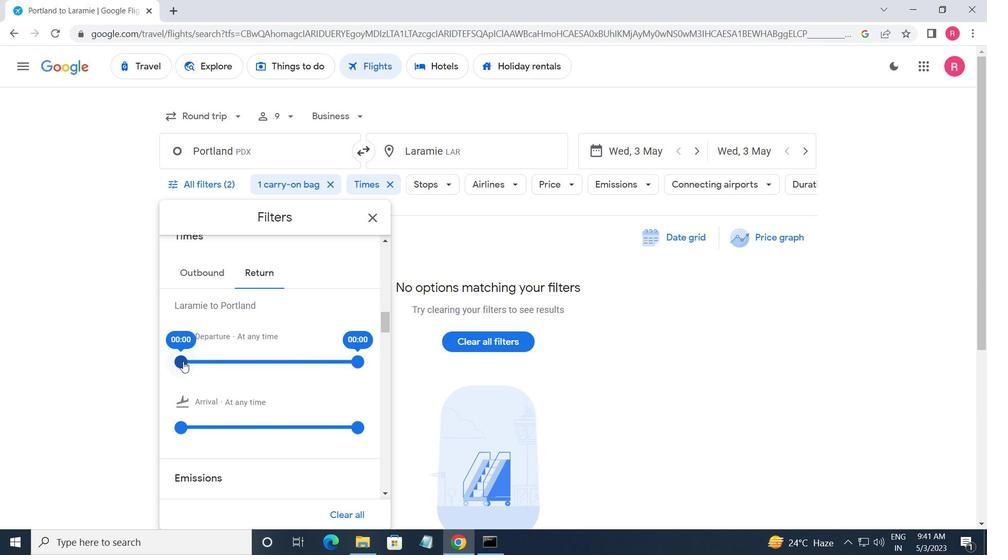 
Action: Mouse pressed left at (183, 362)
Screenshot: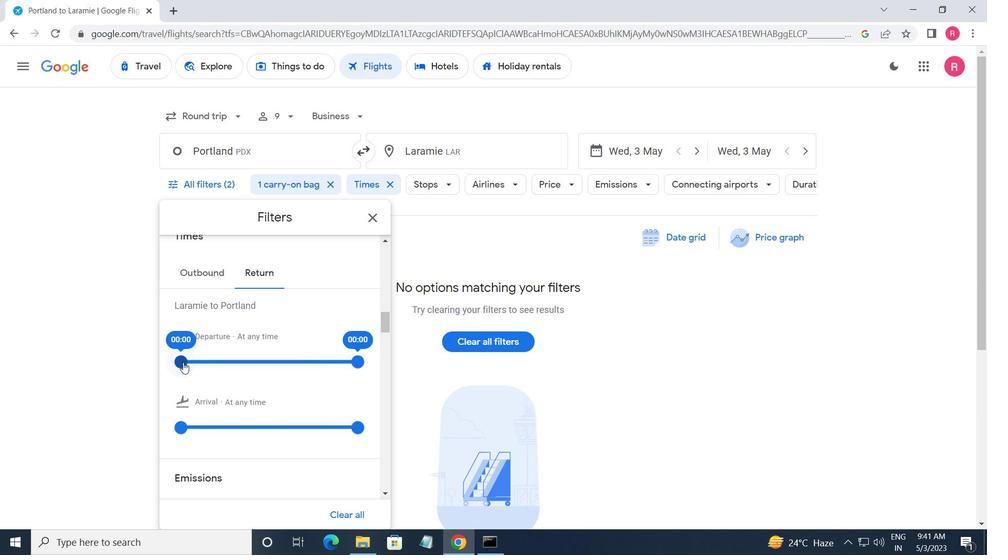
Action: Mouse moved to (360, 354)
Screenshot: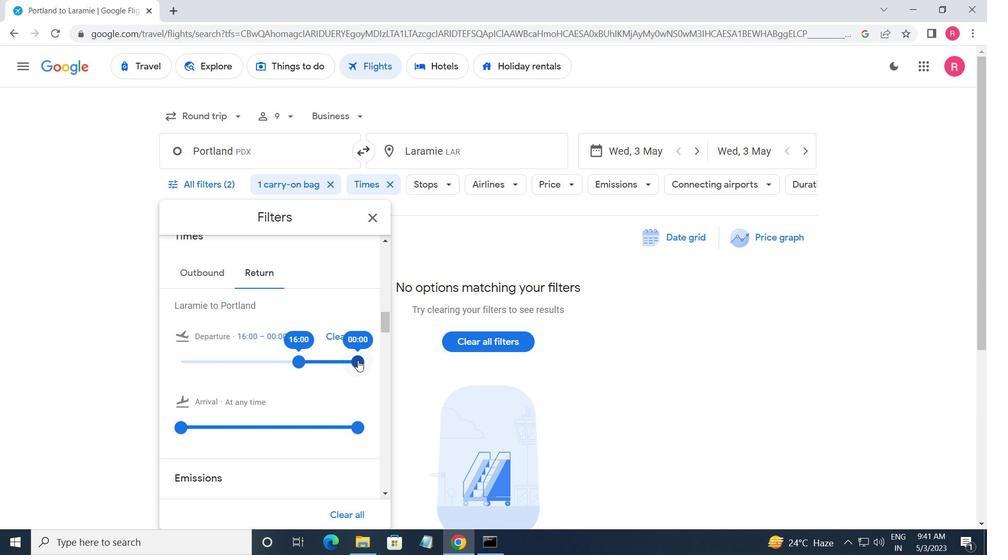 
Action: Mouse pressed left at (360, 354)
Screenshot: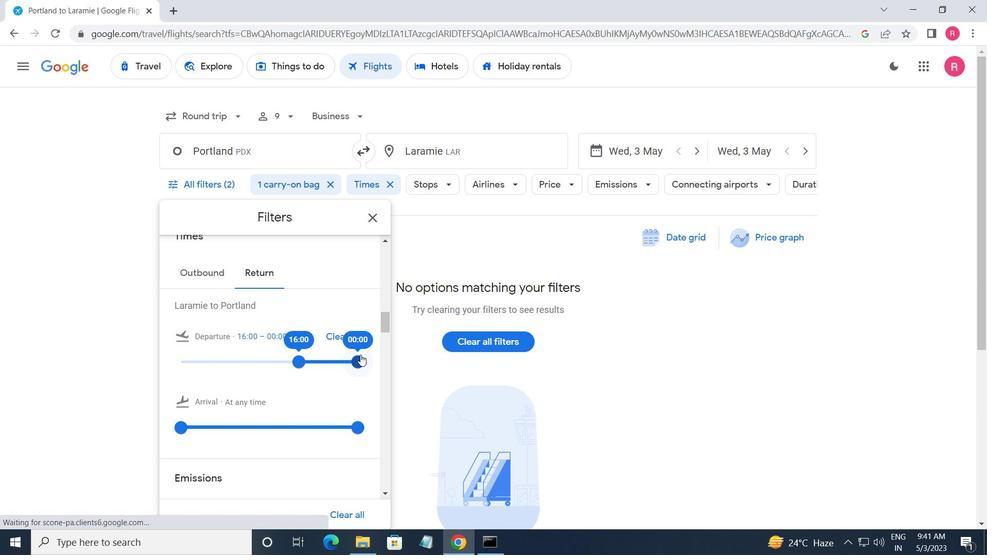
Action: Mouse moved to (301, 362)
Screenshot: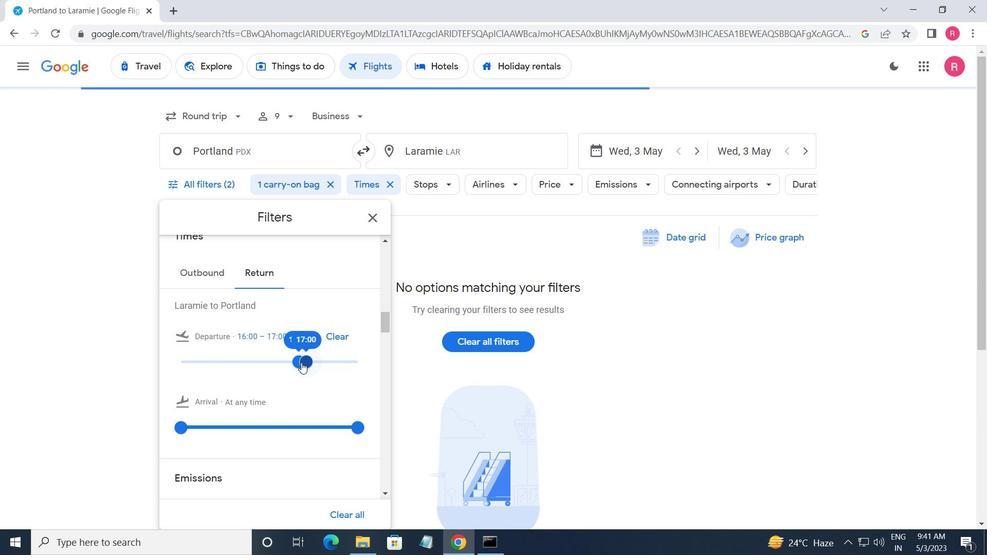 
Action: Mouse pressed left at (301, 362)
Screenshot: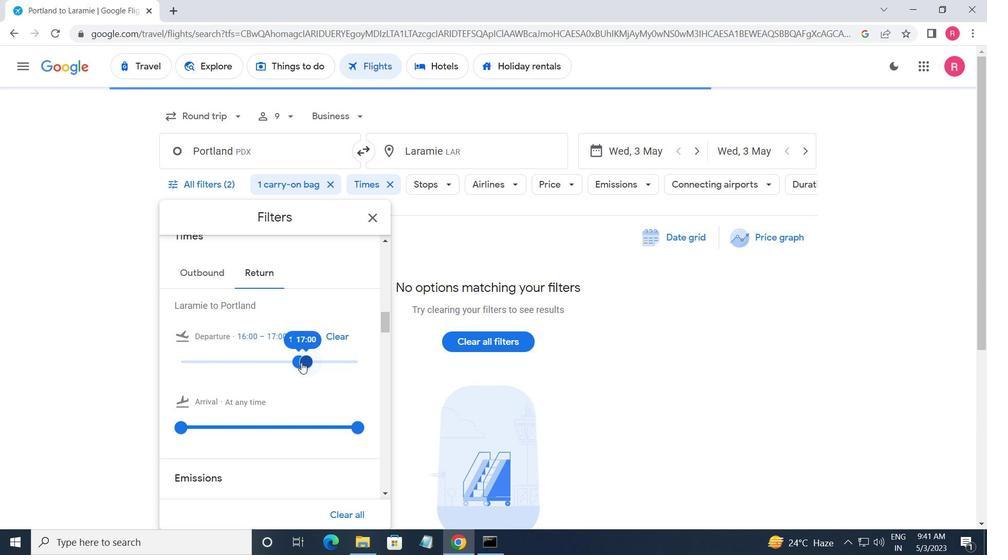 
Action: Mouse moved to (373, 218)
Screenshot: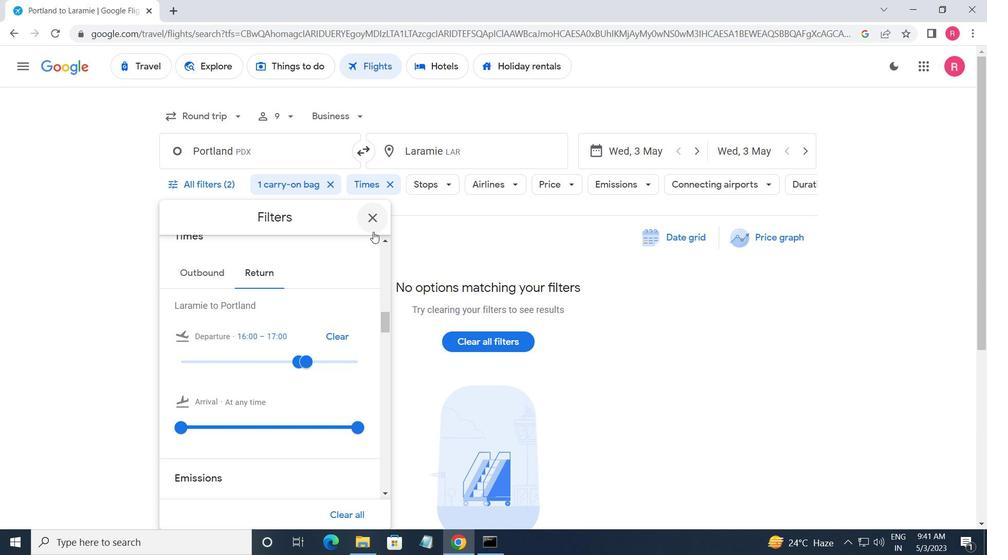
Action: Mouse pressed left at (373, 218)
Screenshot: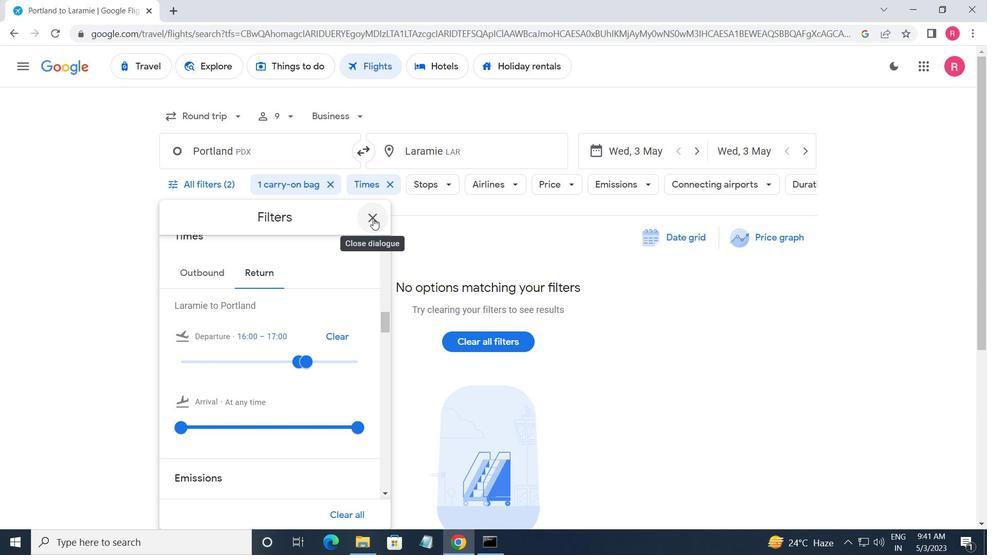
